 Task: Find an Airbnb in Daokou, China, for 6 guests from 10th to 15th July, with a price range of 10,000 to 15,000 INR, 4 bedrooms, 6 beds, 4 bathrooms, and amenities like TV, gym, and WiFi. Enable 'Self check-in' option.
Action: Mouse moved to (406, 95)
Screenshot: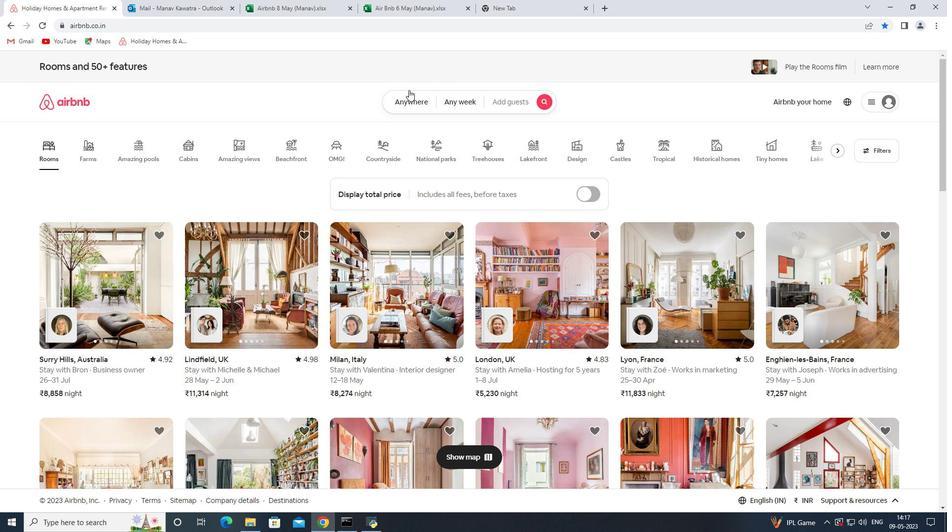 
Action: Mouse pressed left at (406, 95)
Screenshot: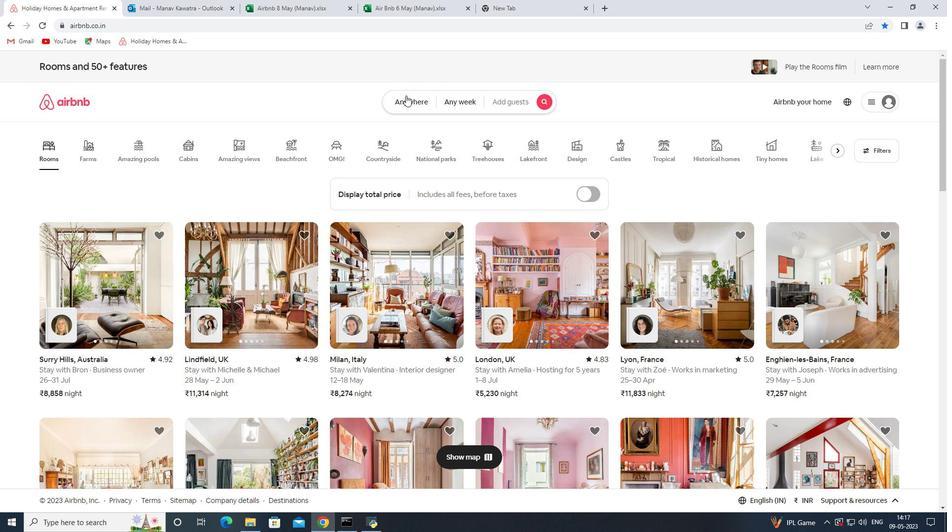 
Action: Mouse moved to (361, 137)
Screenshot: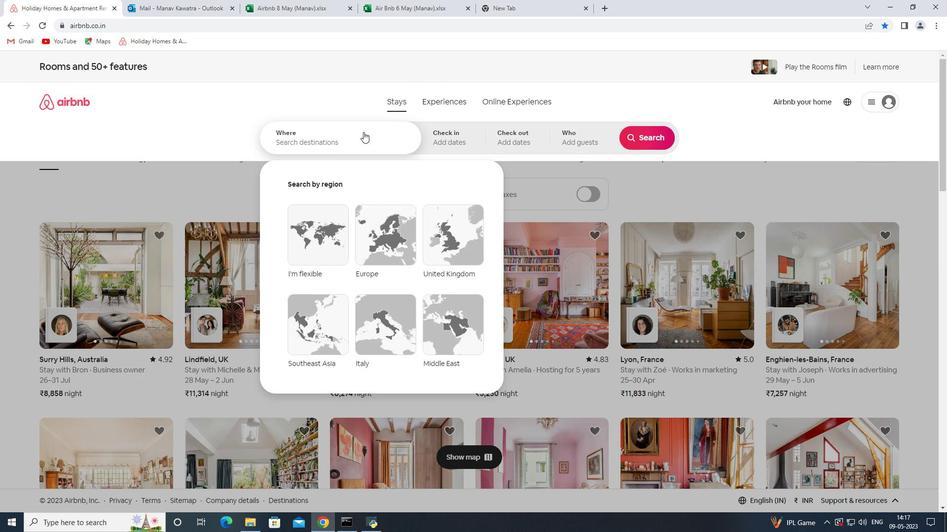 
Action: Mouse pressed left at (361, 137)
Screenshot: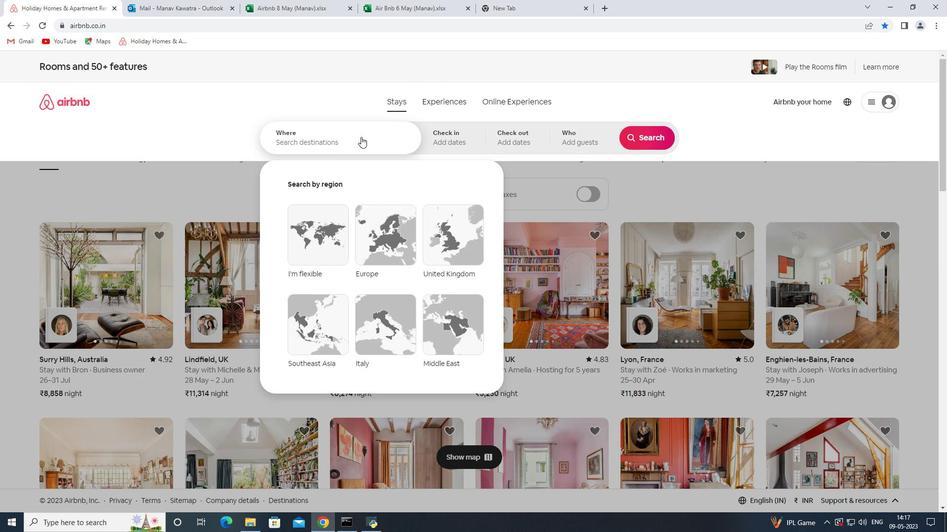 
Action: Mouse moved to (359, 141)
Screenshot: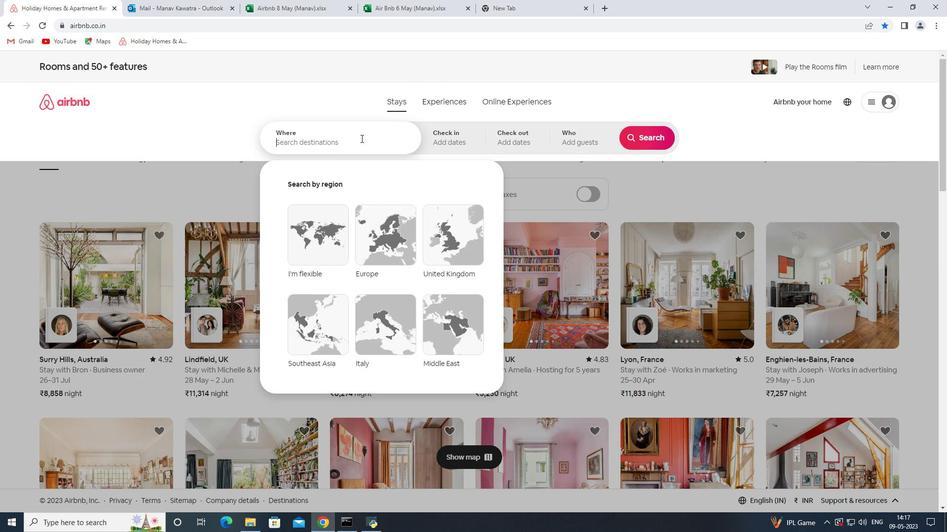 
Action: Key pressed <Key.shift><Key.shift><Key.shift><Key.shift><Key.shift><Key.shift><Key.shift>Daoka<Key.backspace>ou<Key.space><Key.shift><Key.shift><Key.shift><Key.shift><Key.shift><Key.shift><Key.shift><Key.shift><Key.shift>China<Key.space><Key.enter>
Screenshot: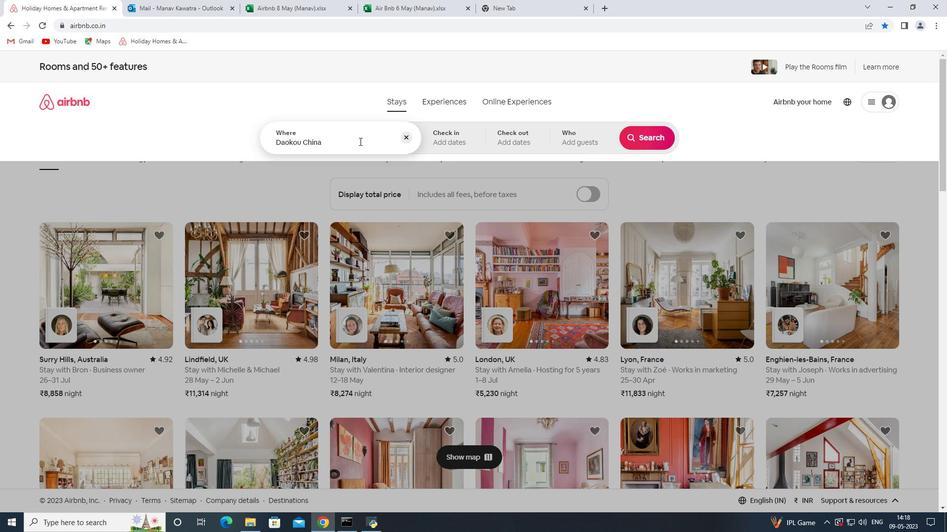 
Action: Mouse moved to (642, 218)
Screenshot: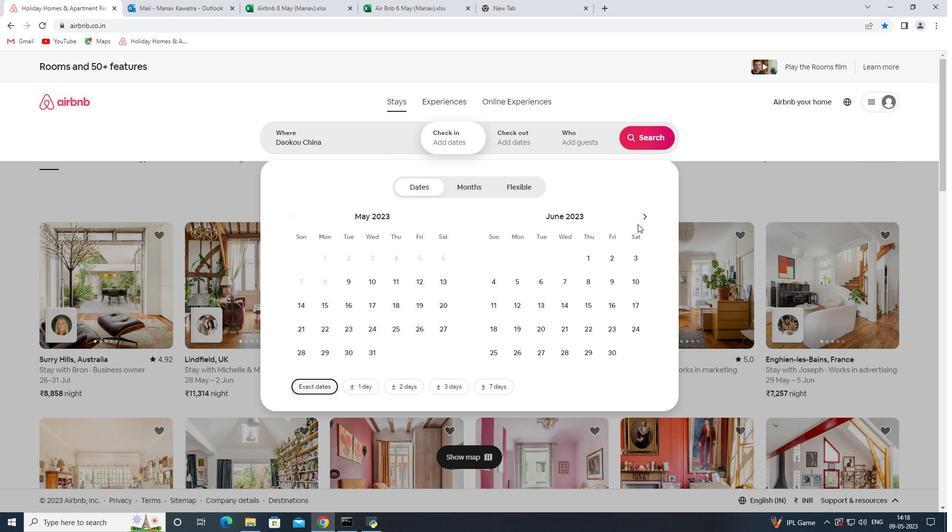 
Action: Mouse pressed left at (642, 218)
Screenshot: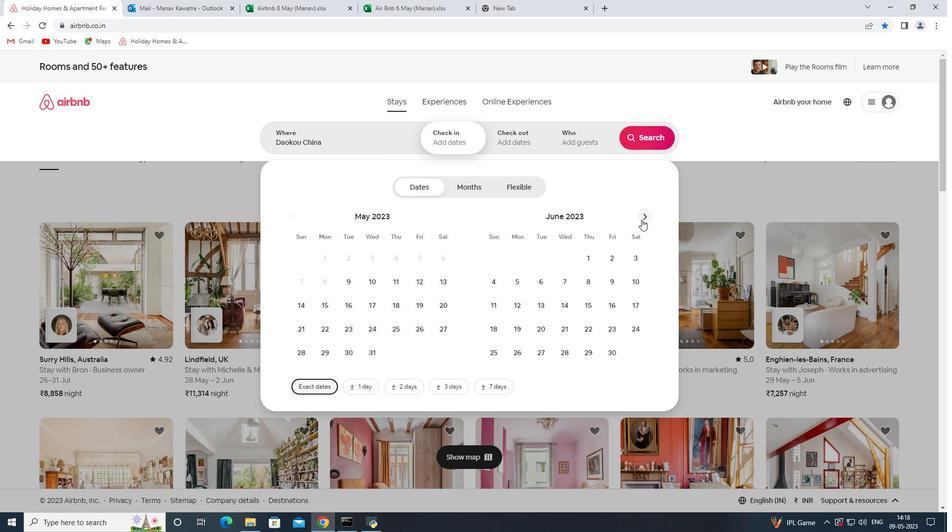 
Action: Mouse moved to (520, 308)
Screenshot: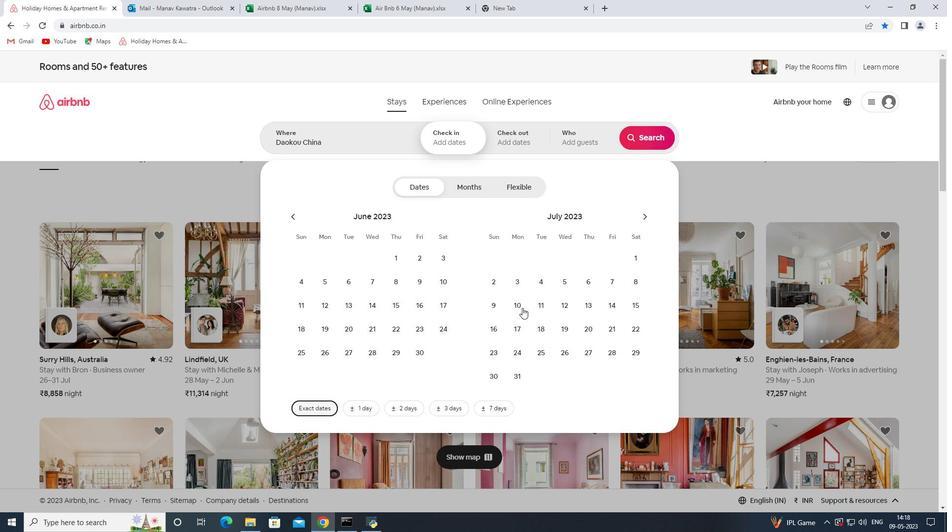 
Action: Mouse pressed left at (520, 308)
Screenshot: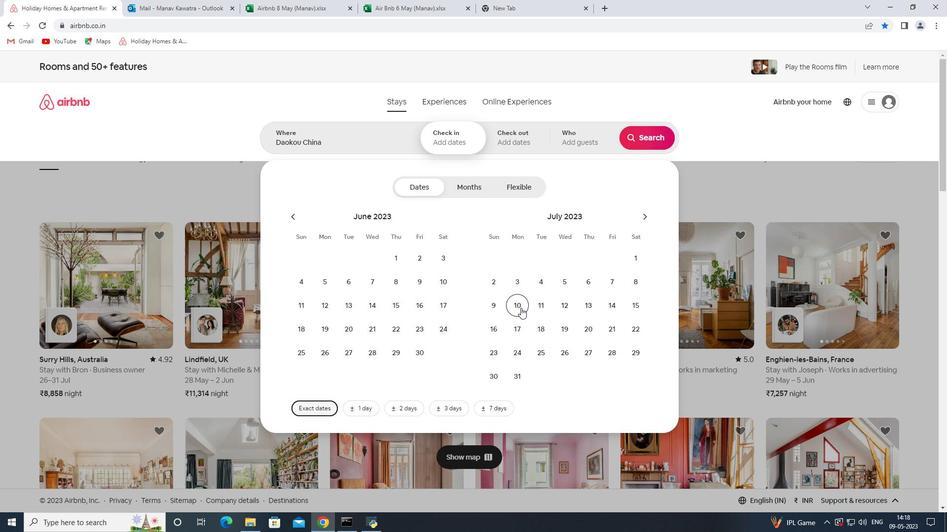 
Action: Mouse moved to (637, 308)
Screenshot: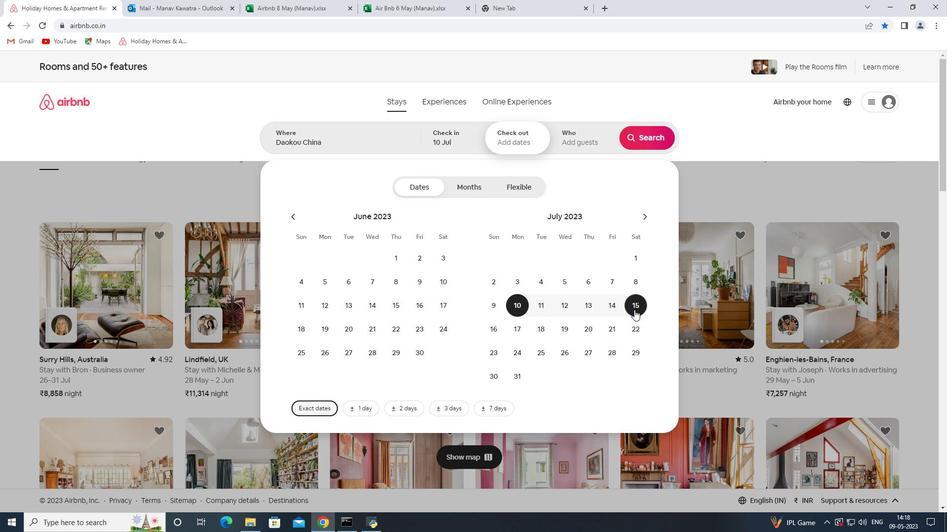 
Action: Mouse pressed left at (637, 308)
Screenshot: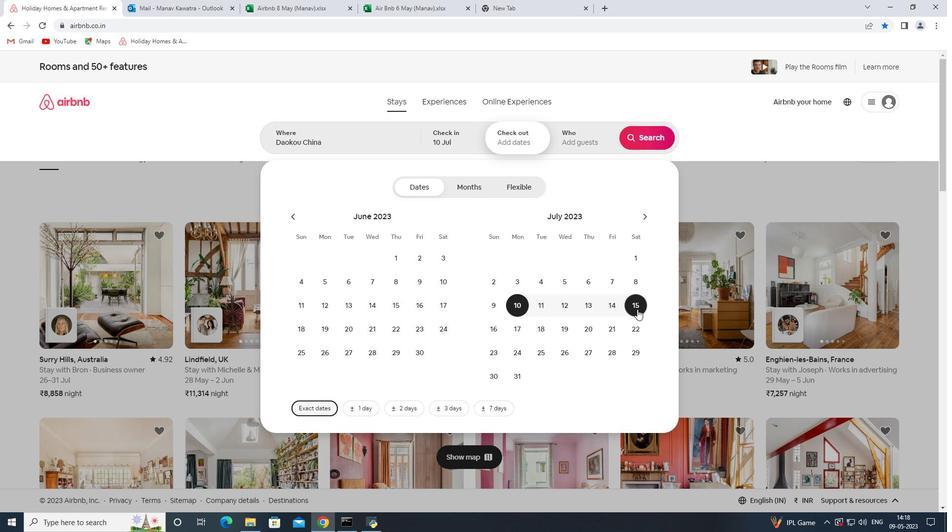 
Action: Mouse moved to (590, 148)
Screenshot: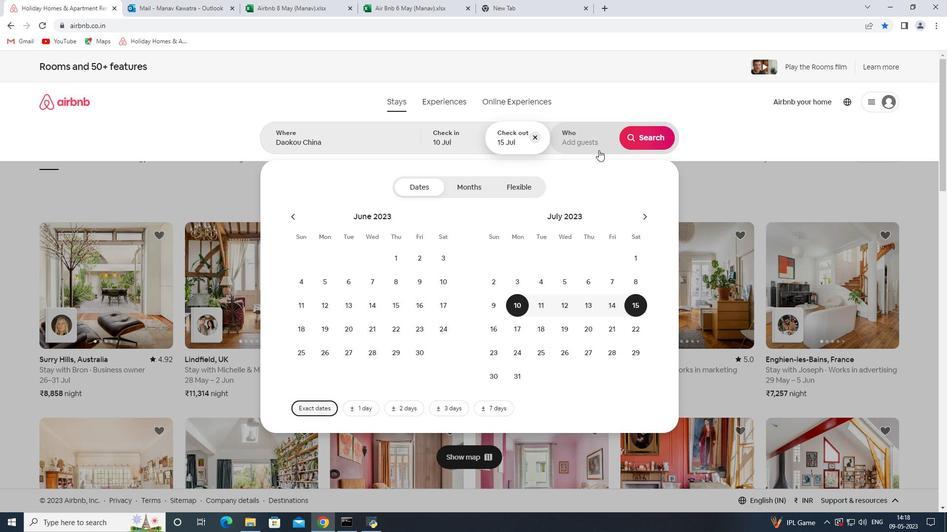 
Action: Mouse pressed left at (590, 148)
Screenshot: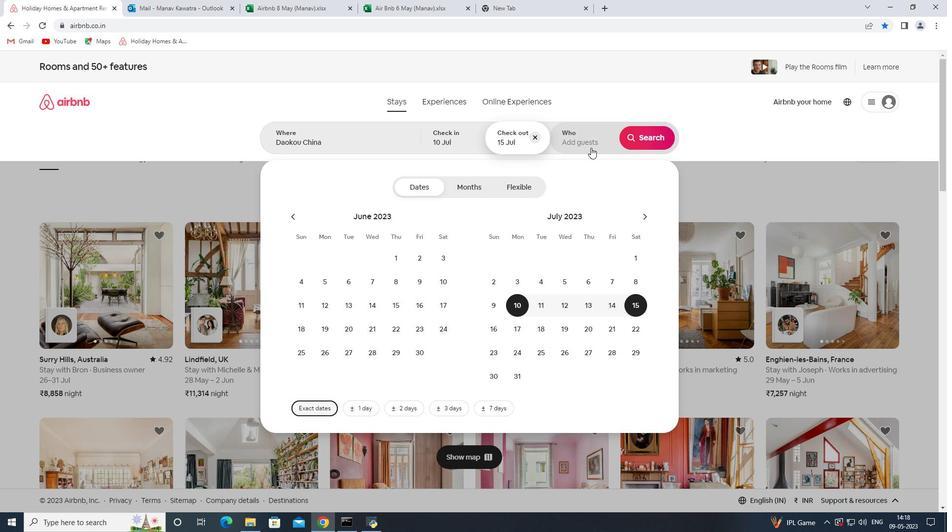 
Action: Mouse moved to (643, 183)
Screenshot: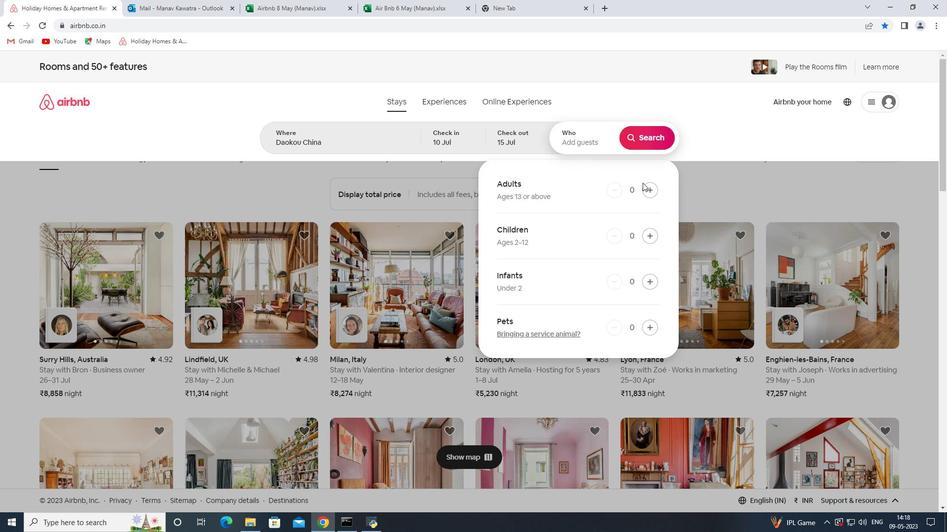 
Action: Mouse pressed left at (643, 183)
Screenshot: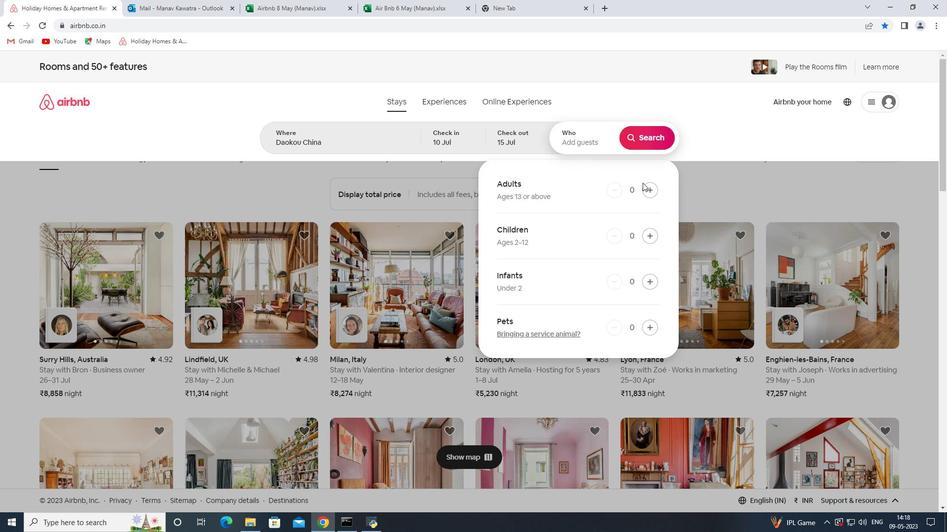 
Action: Mouse moved to (647, 186)
Screenshot: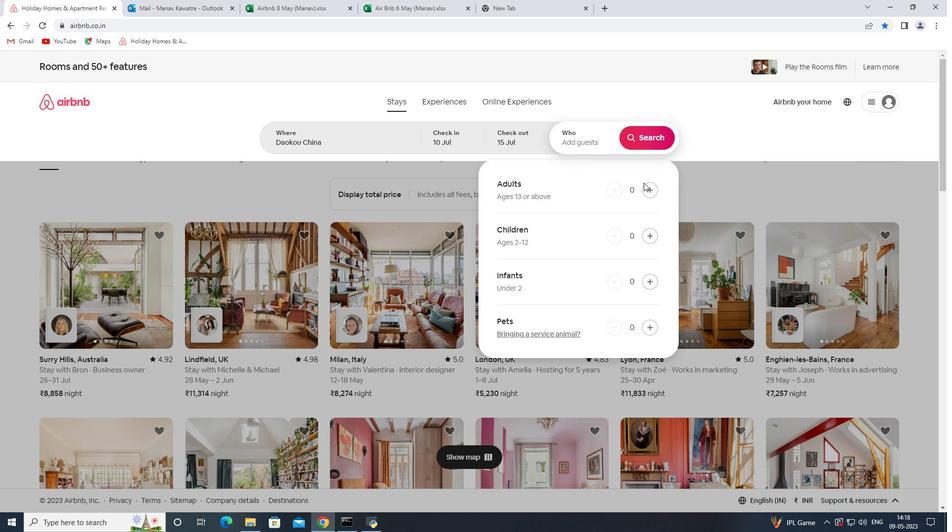 
Action: Mouse pressed left at (647, 186)
Screenshot: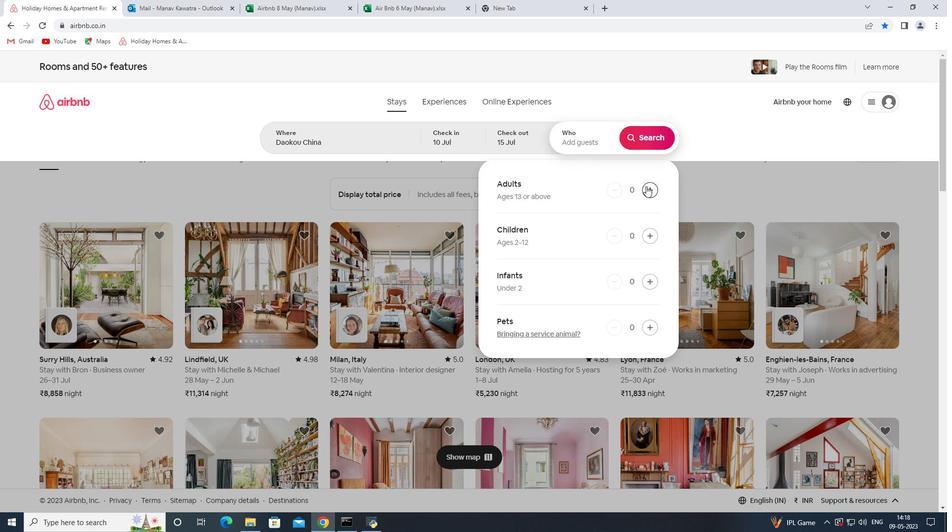 
Action: Mouse moved to (647, 186)
Screenshot: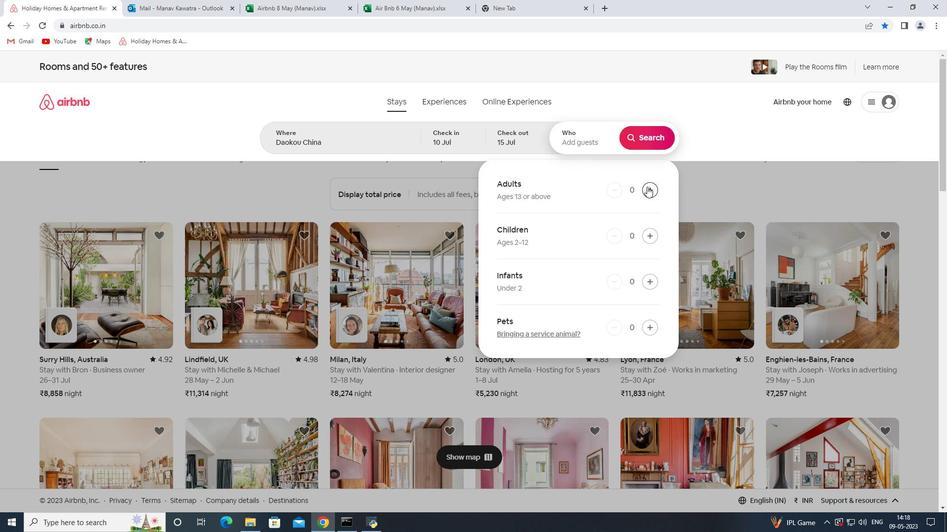 
Action: Mouse pressed left at (647, 186)
Screenshot: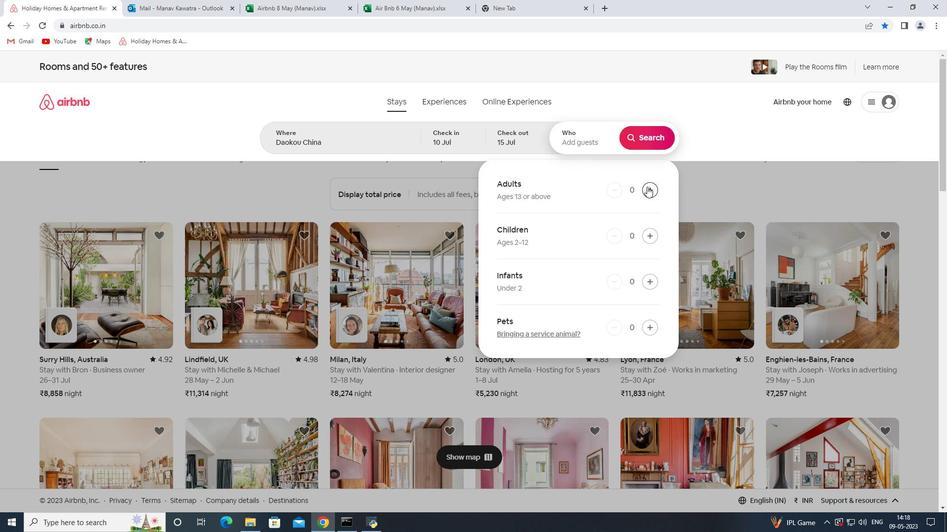 
Action: Mouse pressed left at (647, 186)
Screenshot: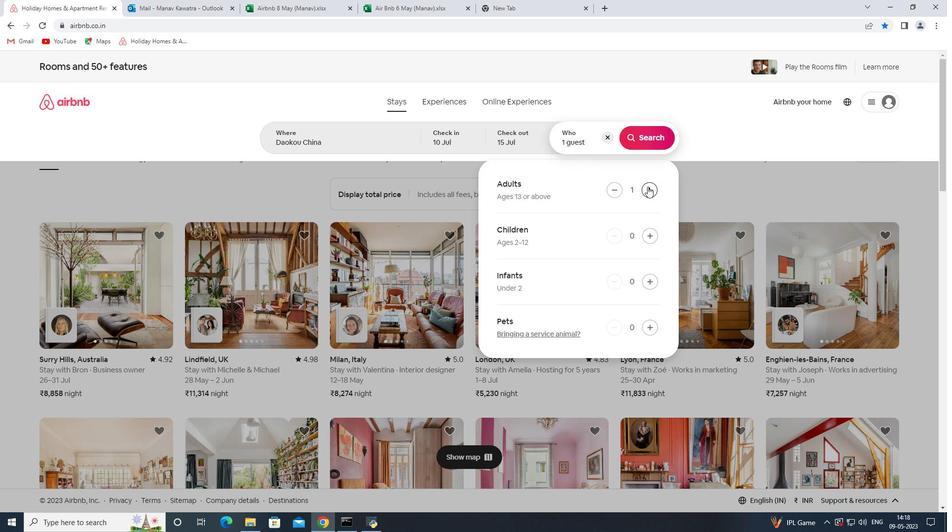 
Action: Mouse pressed left at (647, 186)
Screenshot: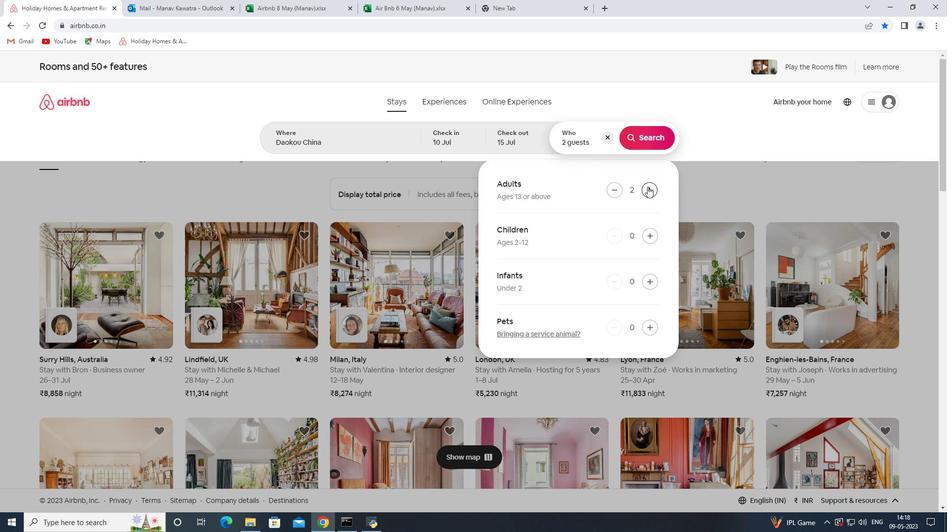 
Action: Mouse pressed left at (647, 186)
Screenshot: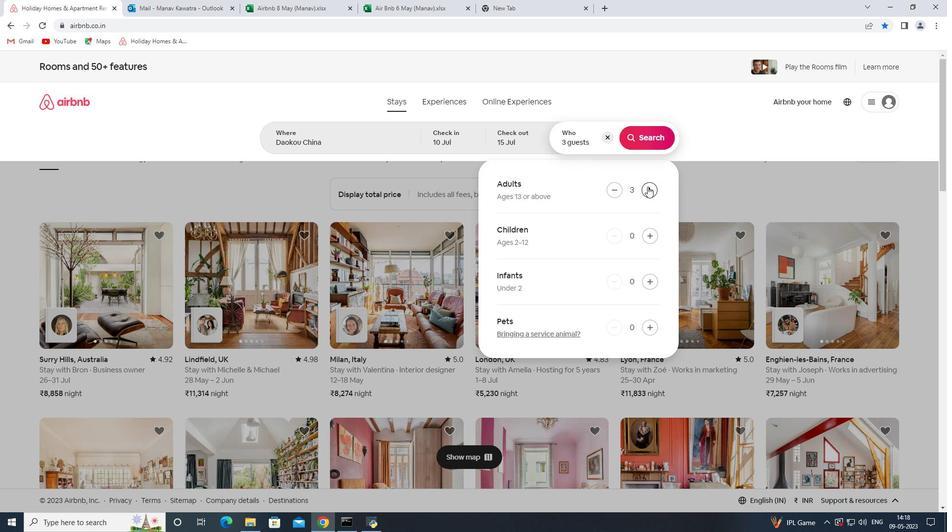 
Action: Mouse pressed left at (647, 186)
Screenshot: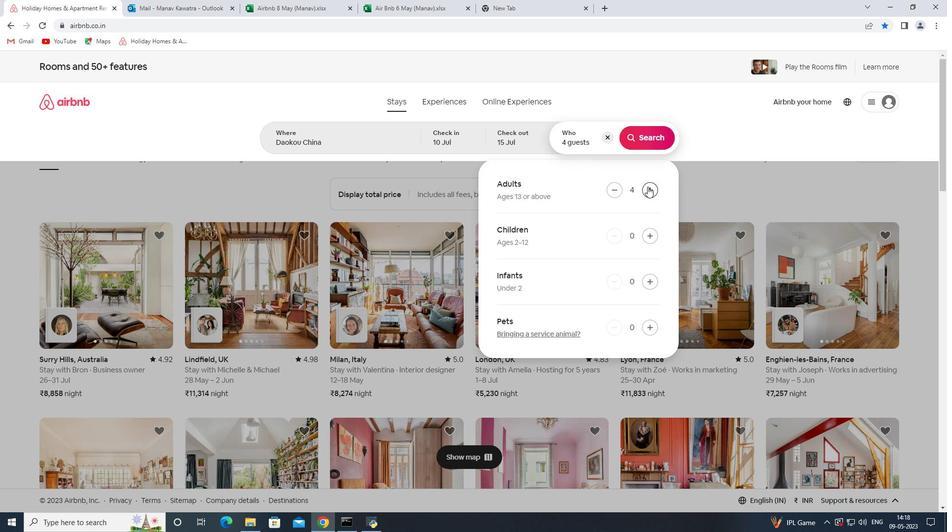 
Action: Mouse pressed left at (647, 186)
Screenshot: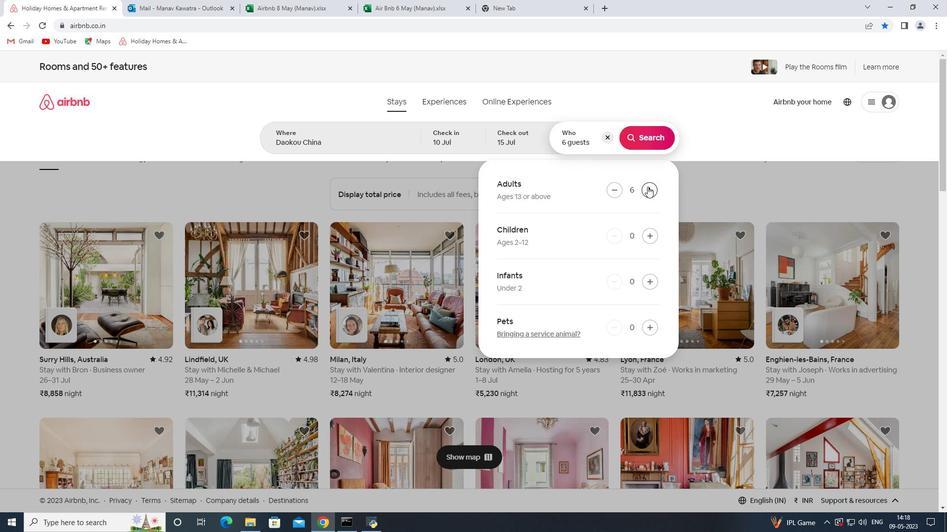 
Action: Mouse moved to (639, 140)
Screenshot: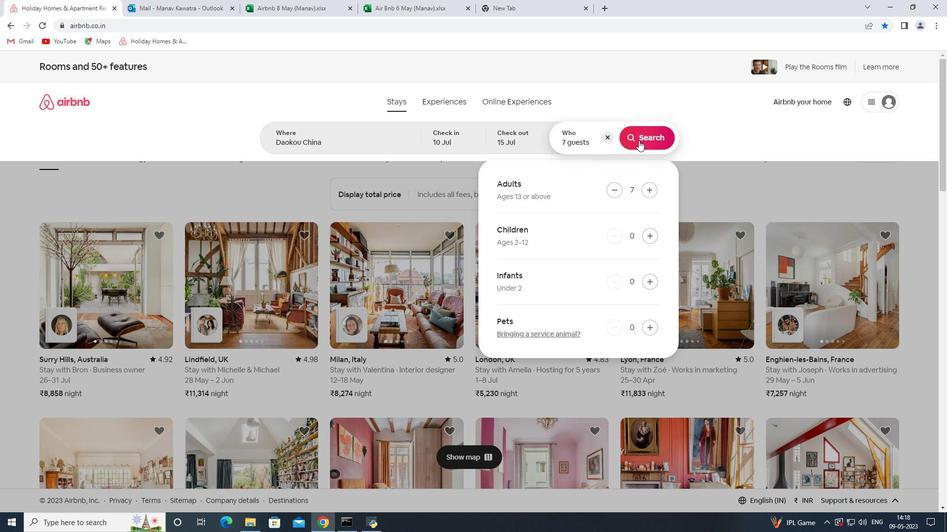
Action: Mouse pressed left at (639, 140)
Screenshot: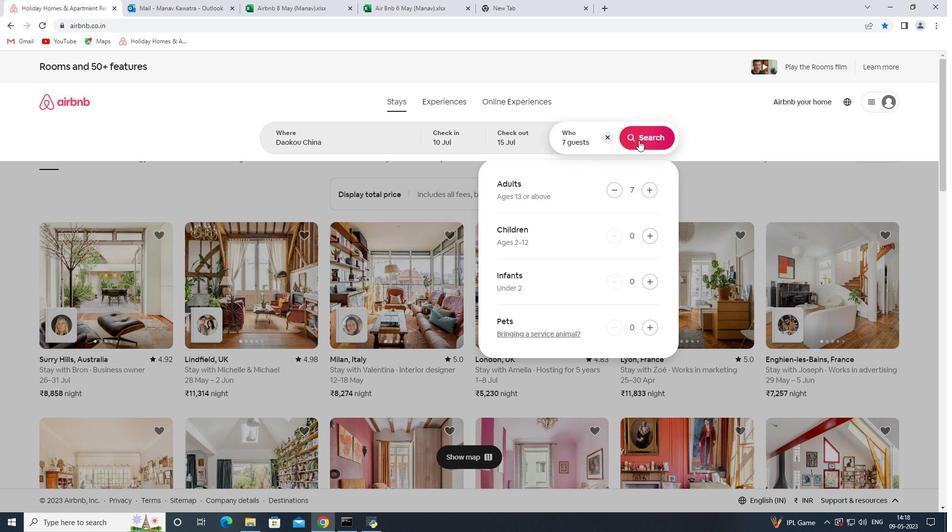 
Action: Mouse moved to (895, 115)
Screenshot: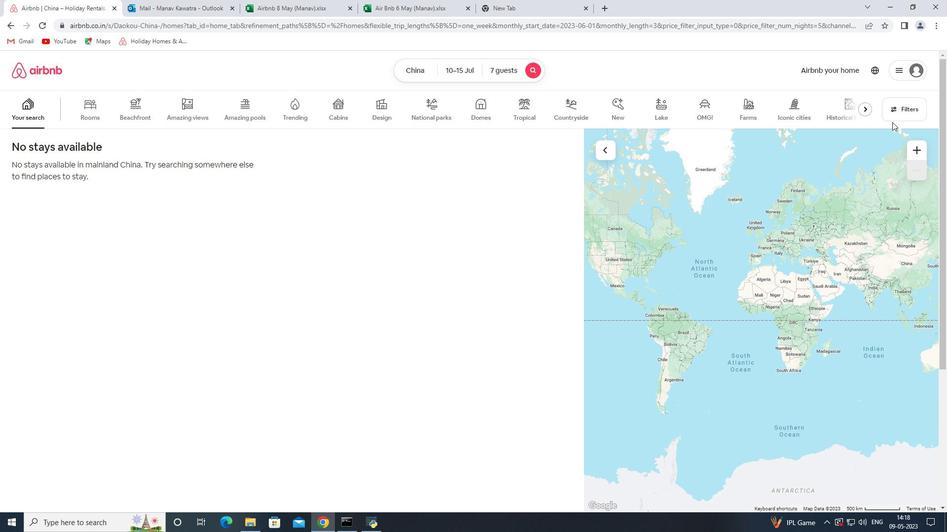 
Action: Mouse pressed left at (895, 115)
Screenshot: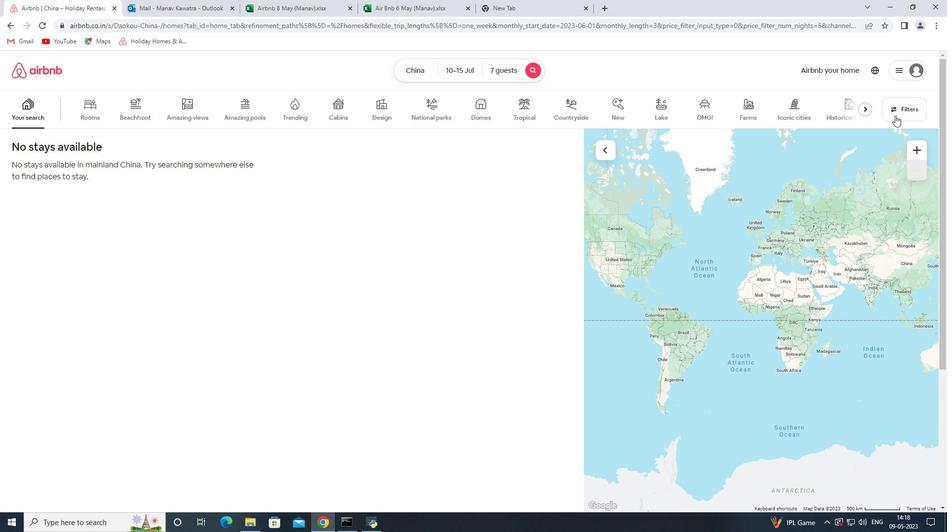 
Action: Mouse moved to (346, 353)
Screenshot: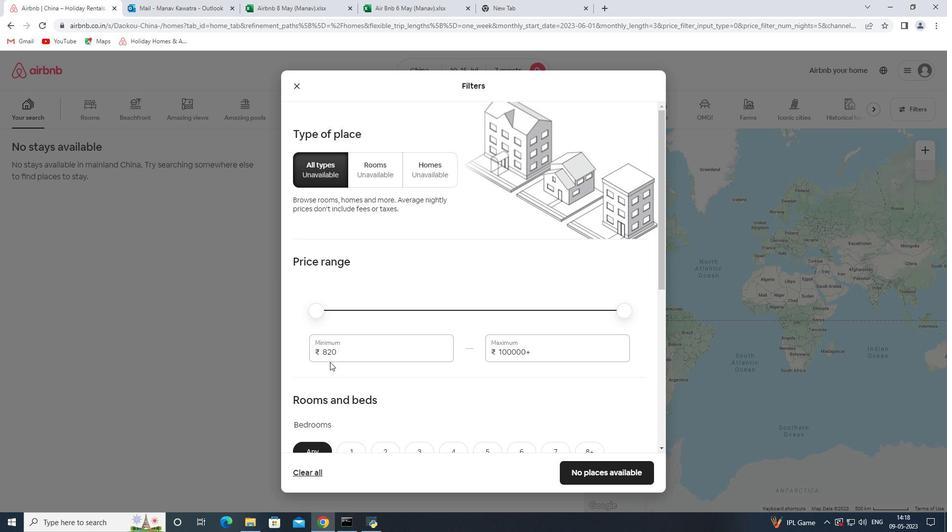 
Action: Mouse pressed left at (346, 353)
Screenshot: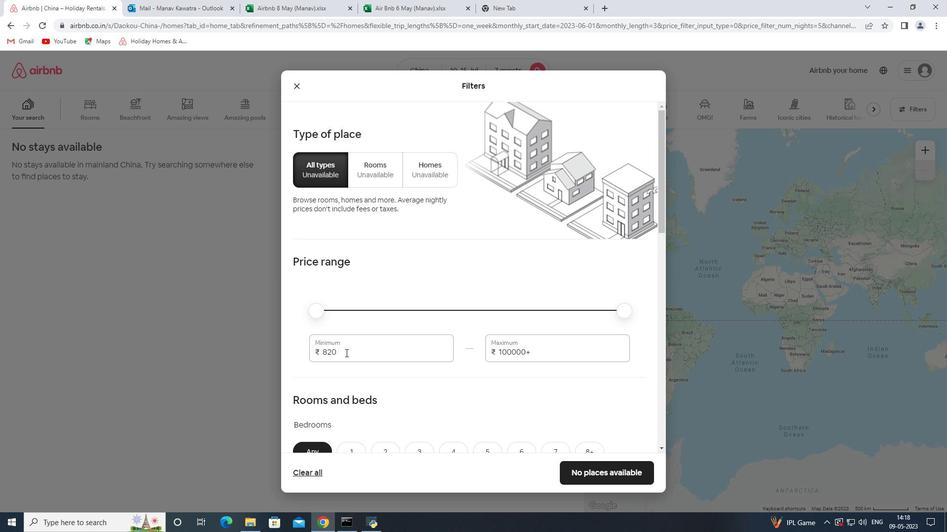 
Action: Mouse pressed left at (346, 353)
Screenshot: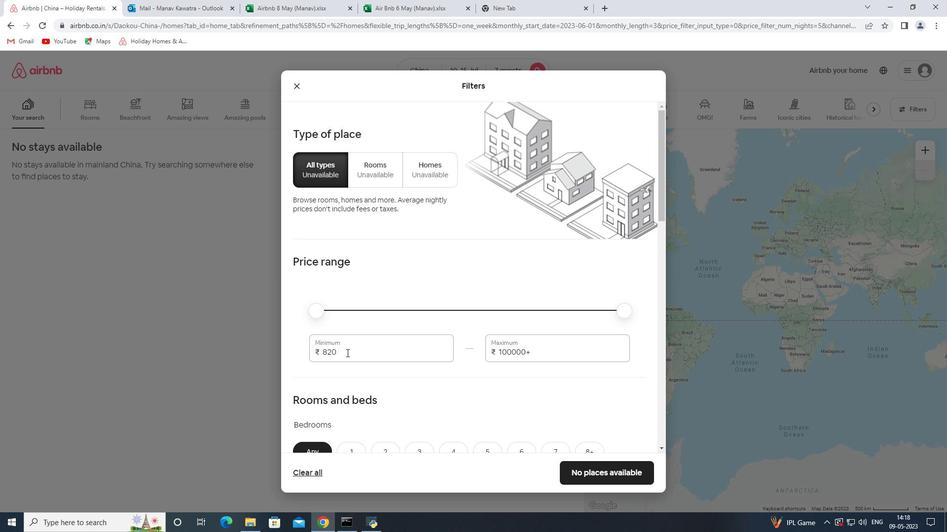 
Action: Mouse moved to (348, 351)
Screenshot: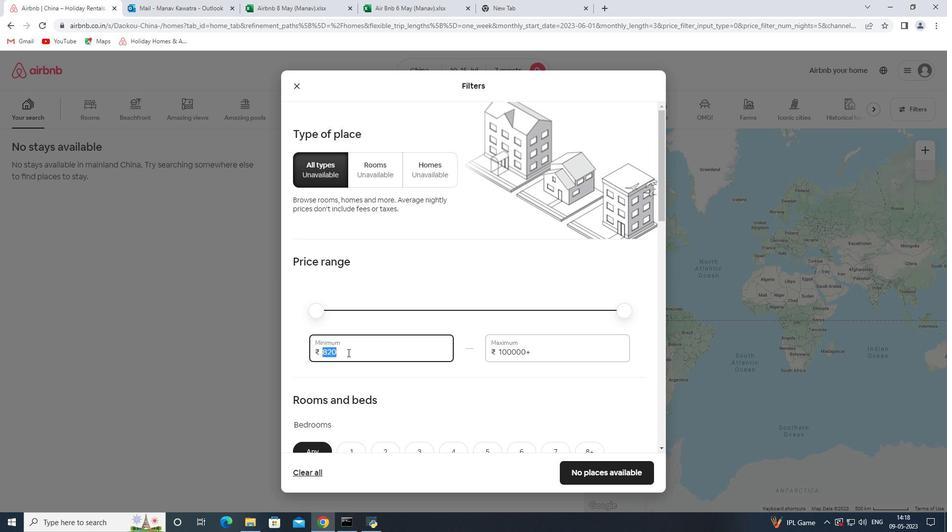 
Action: Key pressed 10000<Key.tab>15000
Screenshot: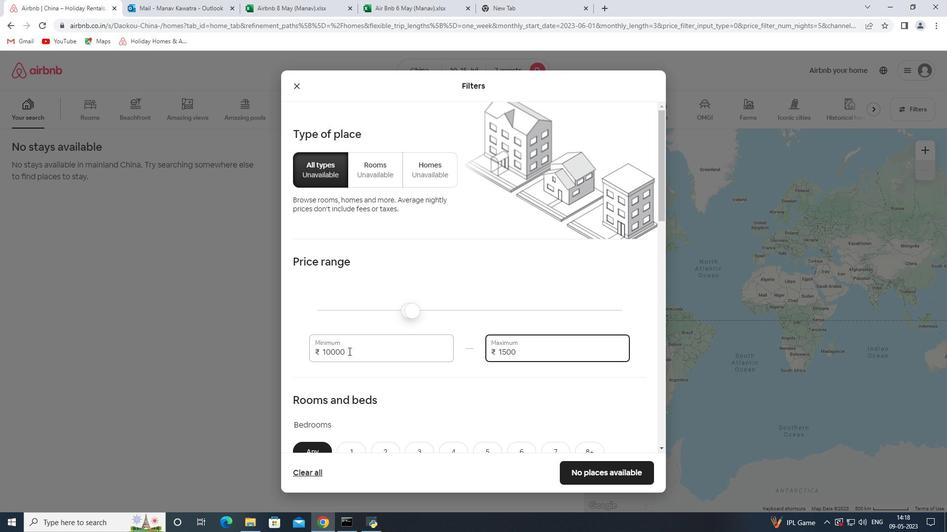 
Action: Mouse moved to (417, 354)
Screenshot: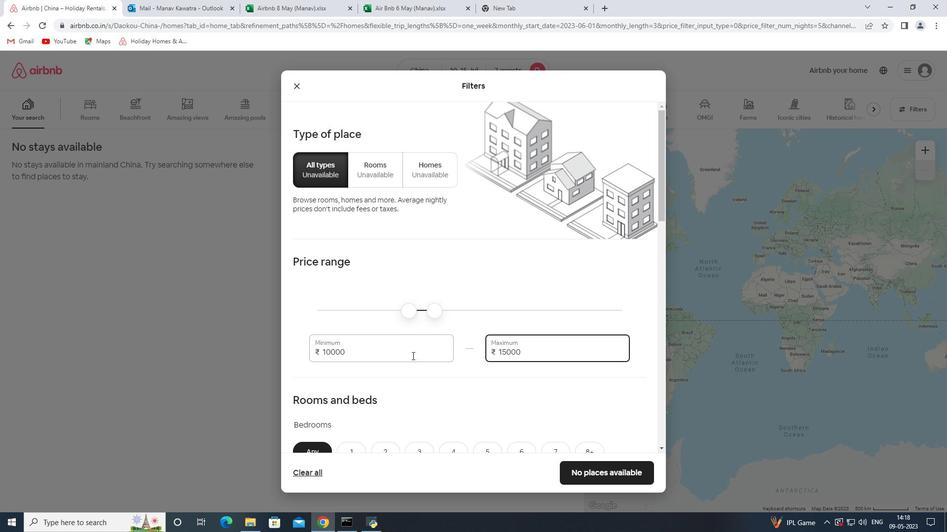 
Action: Mouse scrolled (417, 354) with delta (0, 0)
Screenshot: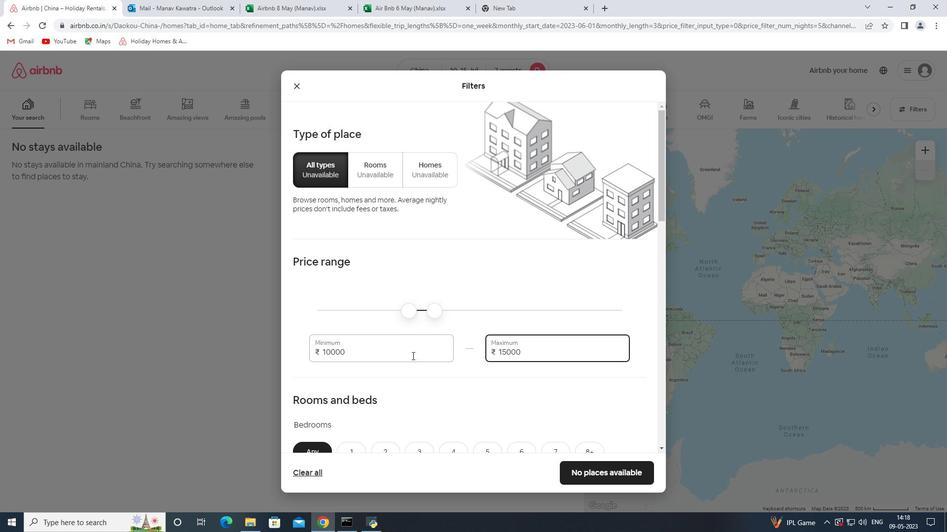 
Action: Mouse moved to (418, 354)
Screenshot: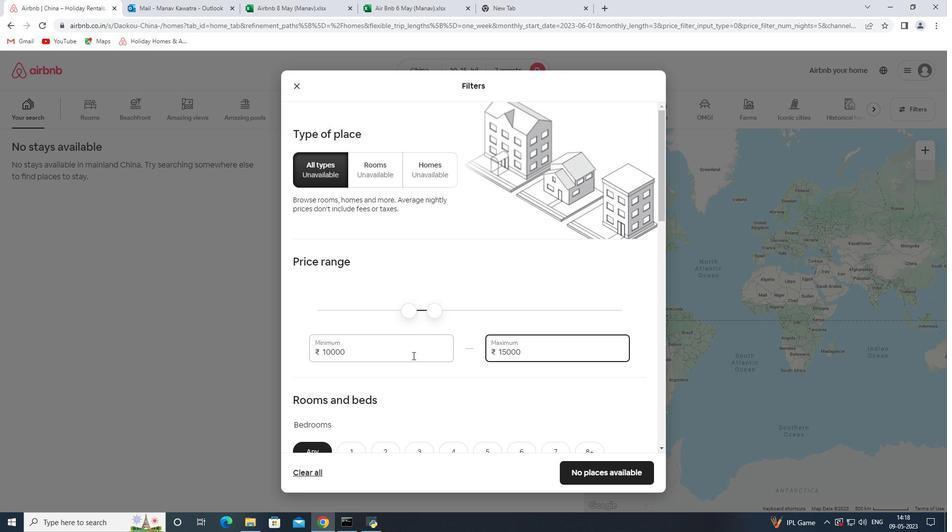 
Action: Mouse scrolled (418, 354) with delta (0, 0)
Screenshot: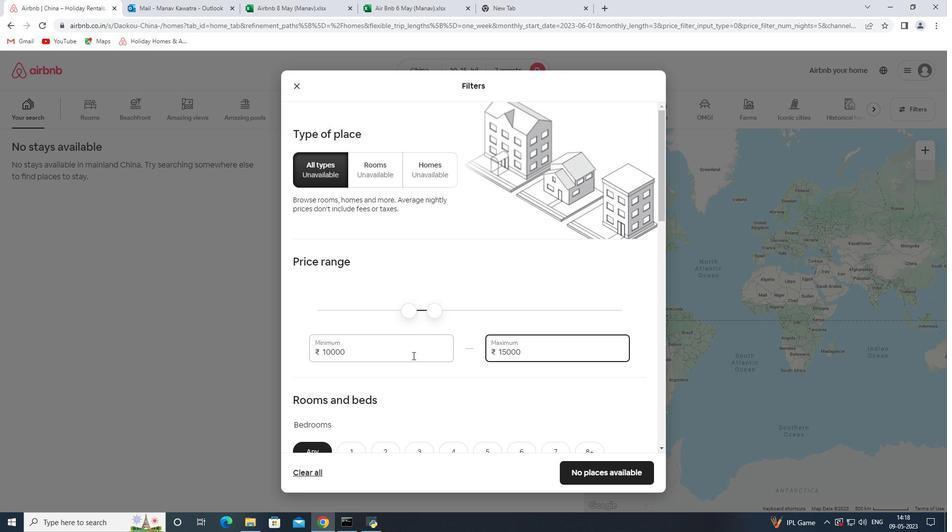 
Action: Mouse moved to (420, 354)
Screenshot: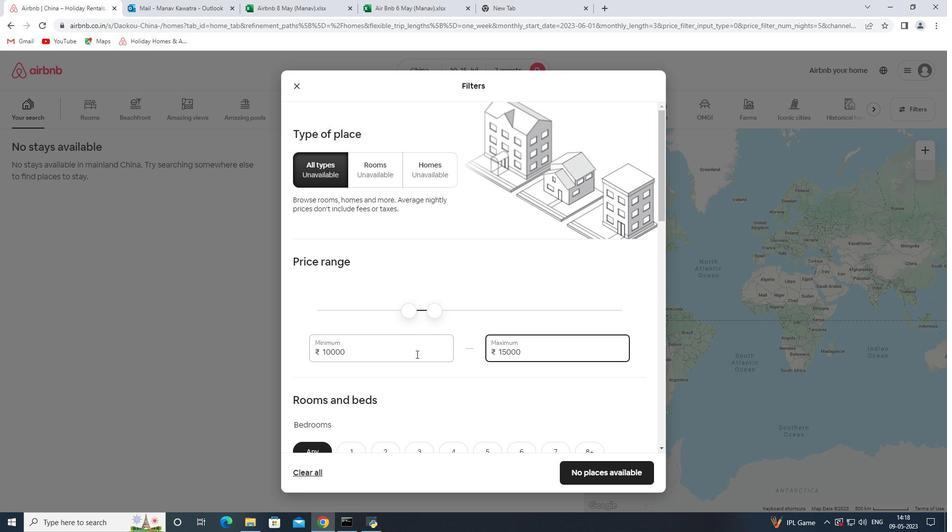
Action: Mouse scrolled (420, 353) with delta (0, 0)
Screenshot: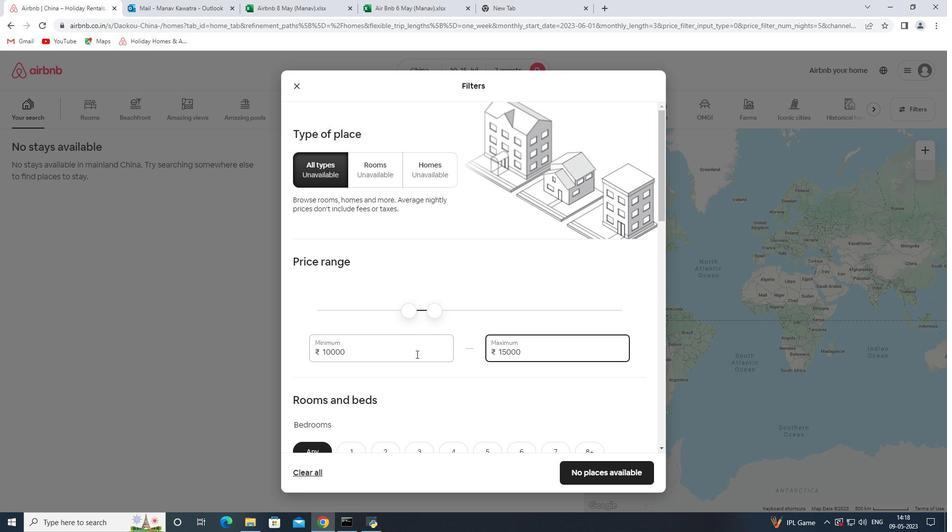 
Action: Mouse scrolled (420, 353) with delta (0, 0)
Screenshot: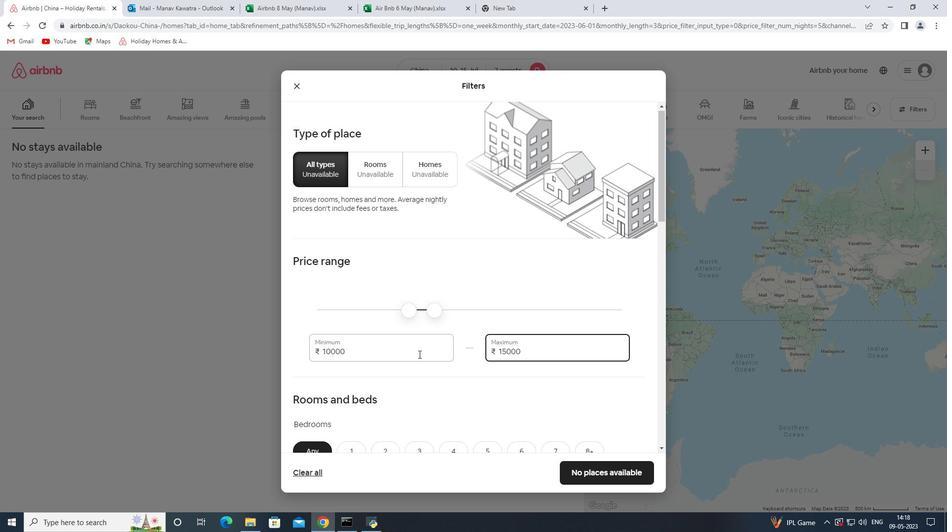 
Action: Mouse moved to (453, 257)
Screenshot: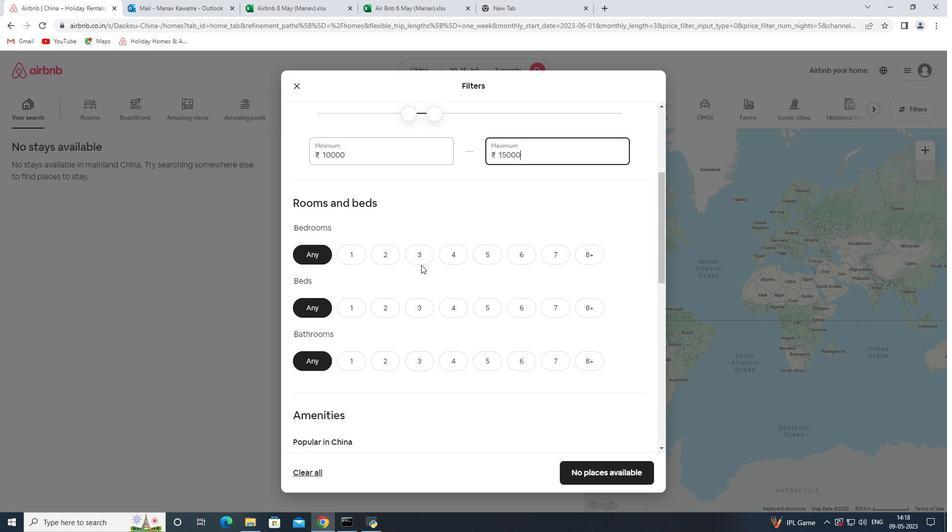 
Action: Mouse pressed left at (453, 257)
Screenshot: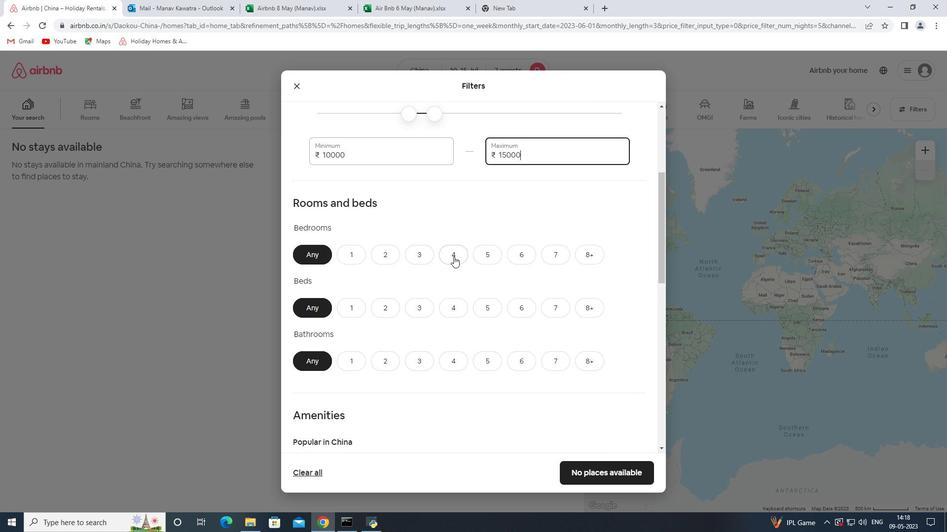 
Action: Mouse moved to (556, 311)
Screenshot: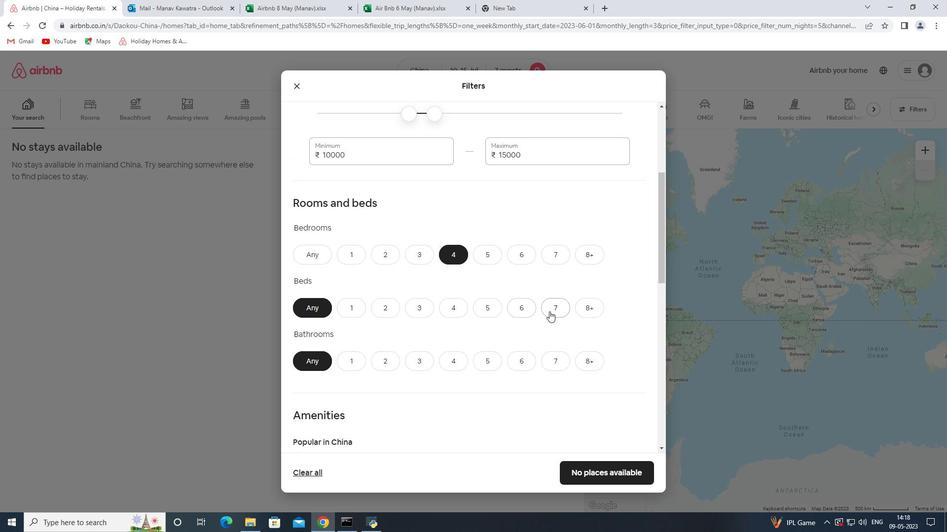 
Action: Mouse pressed left at (556, 311)
Screenshot: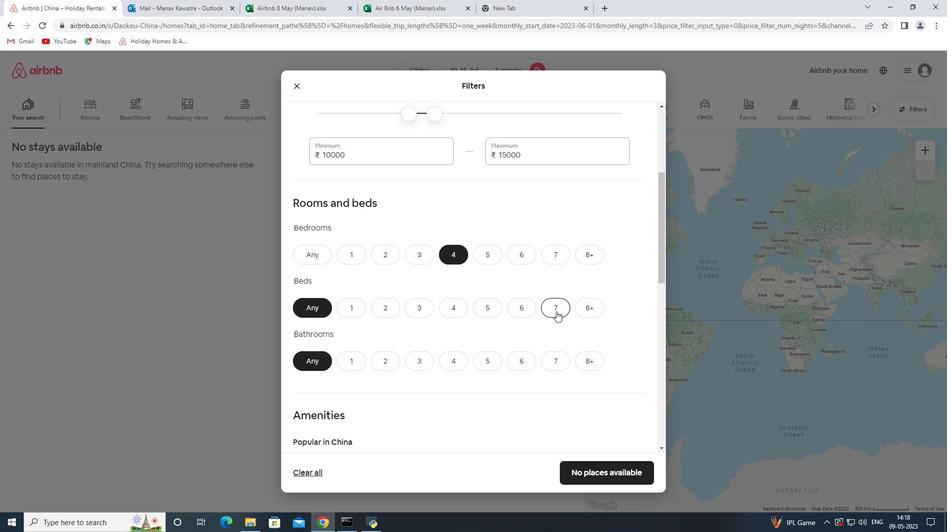 
Action: Mouse moved to (457, 365)
Screenshot: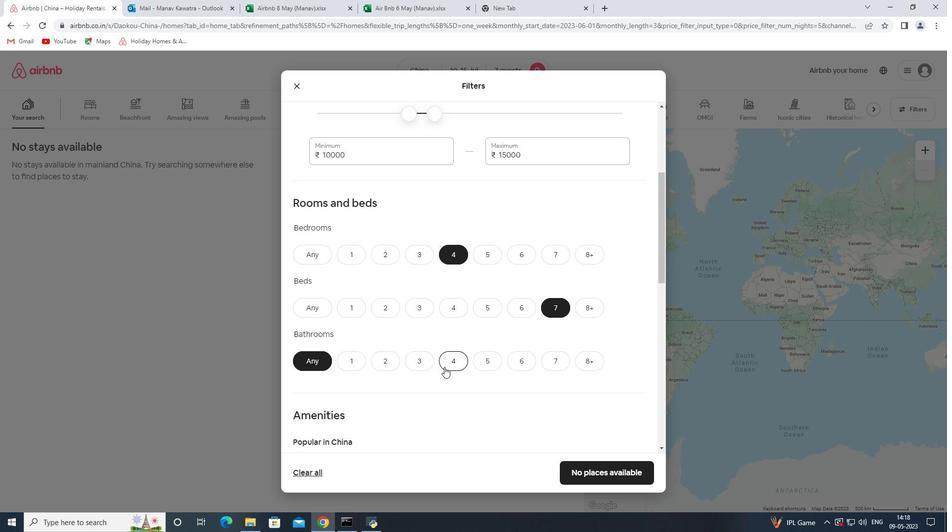 
Action: Mouse pressed left at (457, 365)
Screenshot: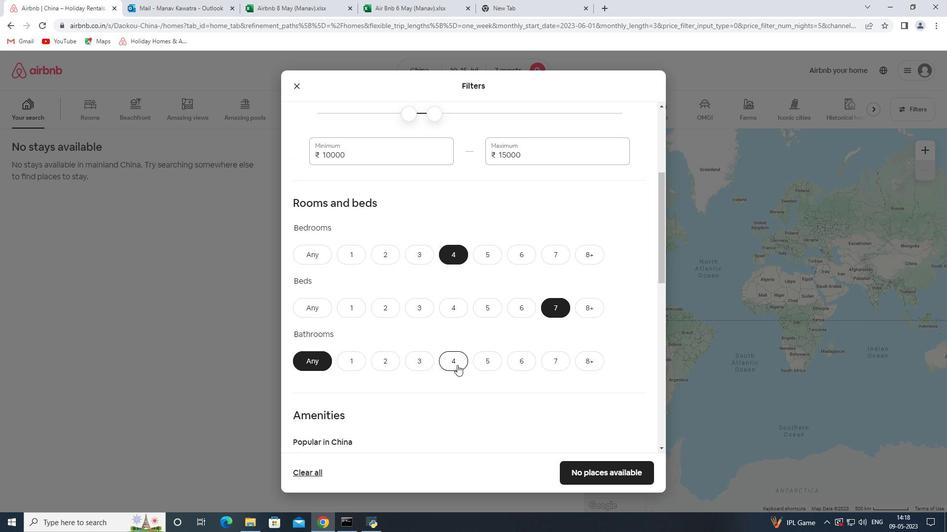 
Action: Mouse moved to (480, 340)
Screenshot: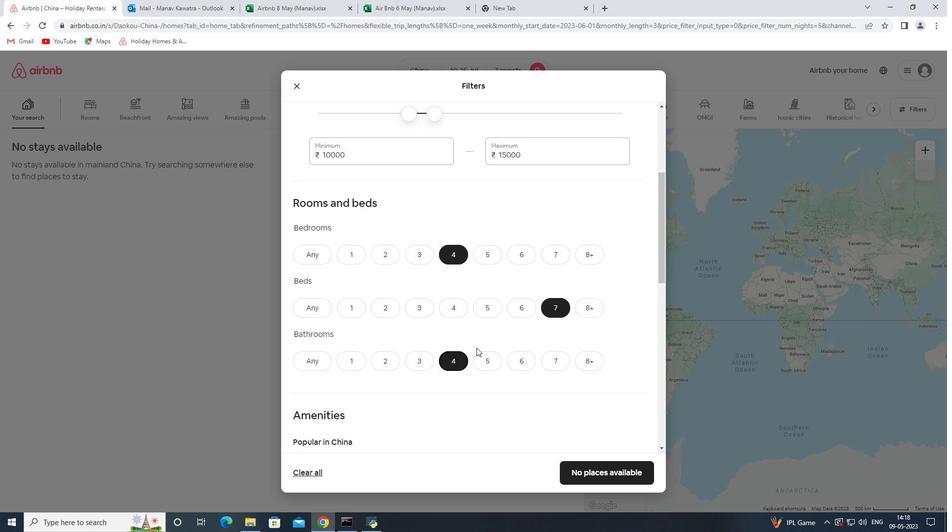 
Action: Mouse scrolled (480, 340) with delta (0, 0)
Screenshot: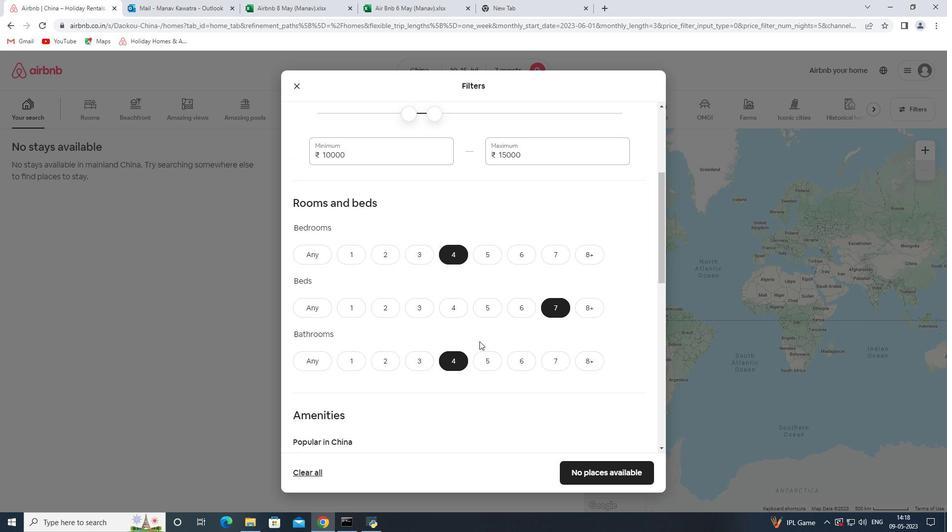 
Action: Mouse scrolled (480, 340) with delta (0, 0)
Screenshot: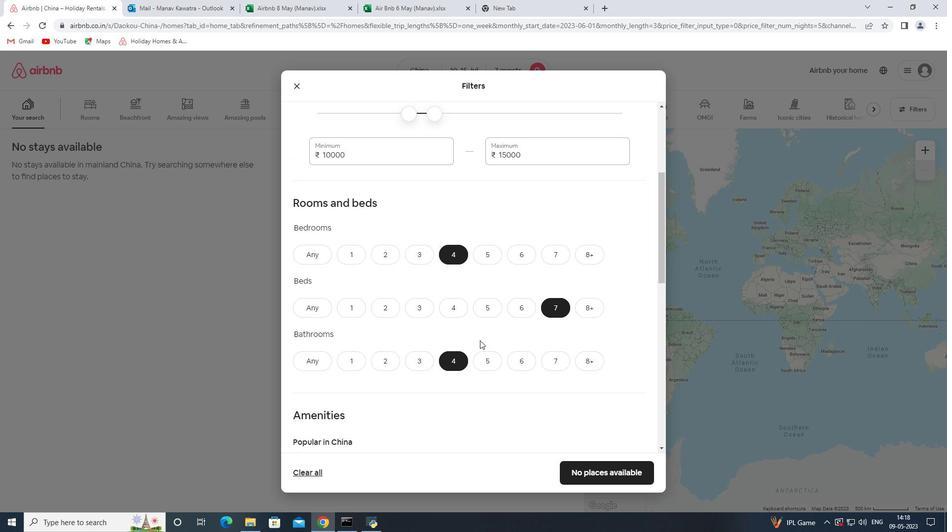 
Action: Mouse moved to (313, 361)
Screenshot: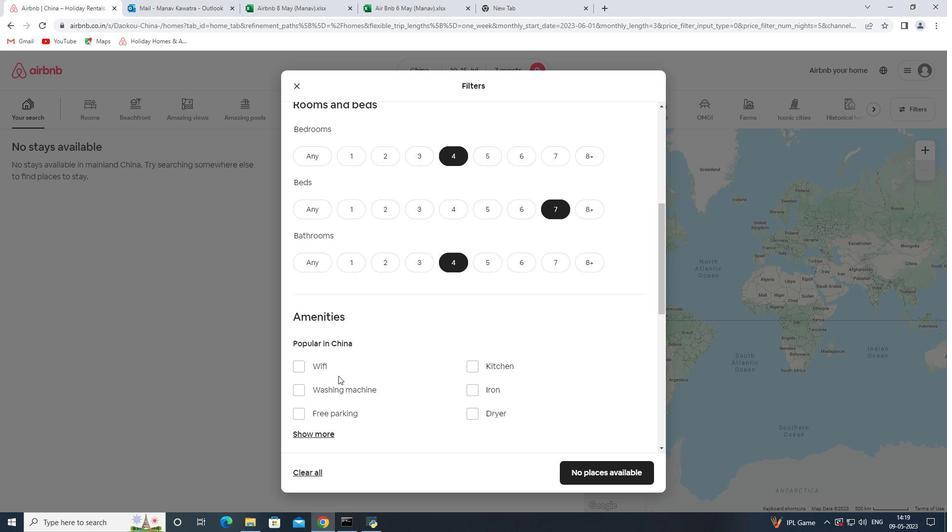 
Action: Mouse pressed left at (313, 361)
Screenshot: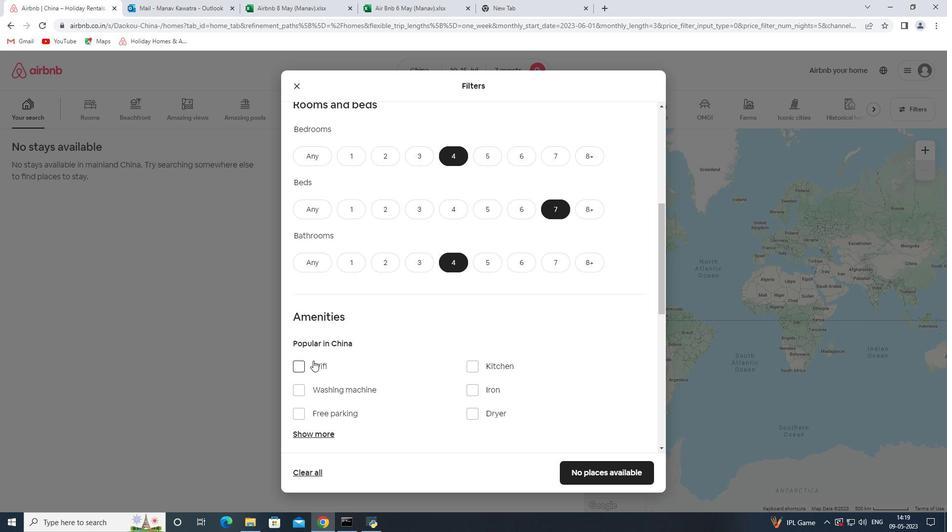 
Action: Mouse moved to (332, 413)
Screenshot: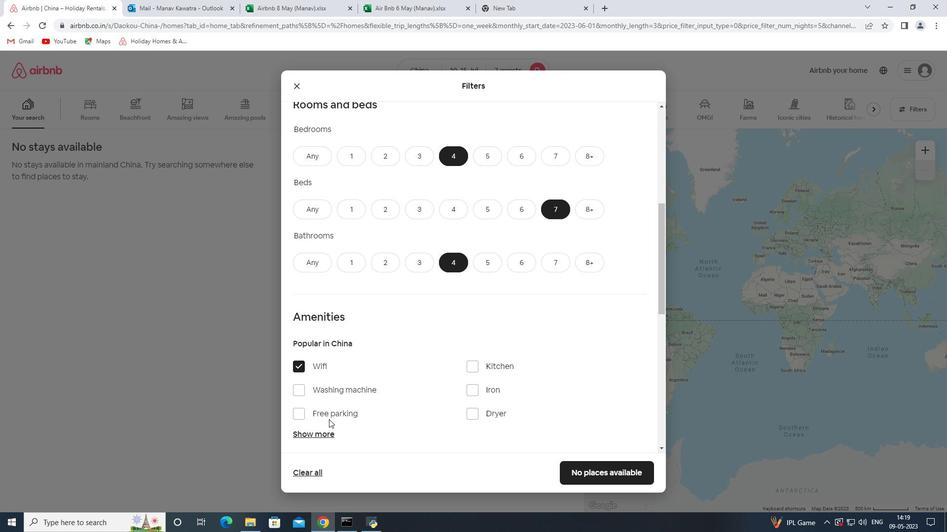 
Action: Mouse pressed left at (332, 413)
Screenshot: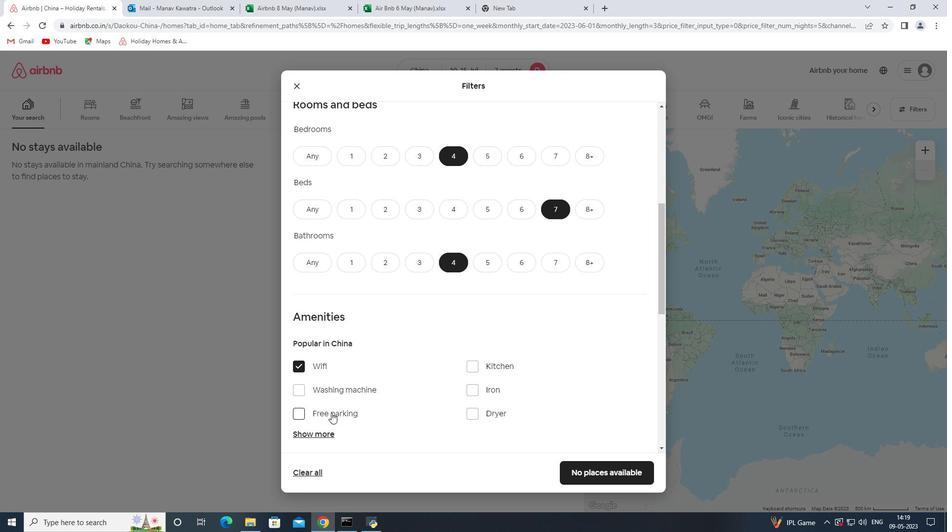 
Action: Mouse moved to (322, 433)
Screenshot: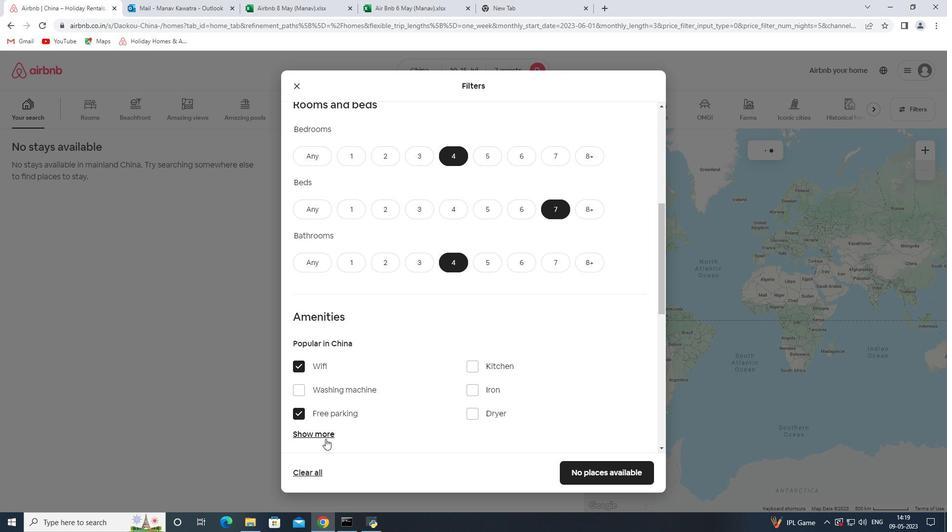 
Action: Mouse pressed left at (322, 433)
Screenshot: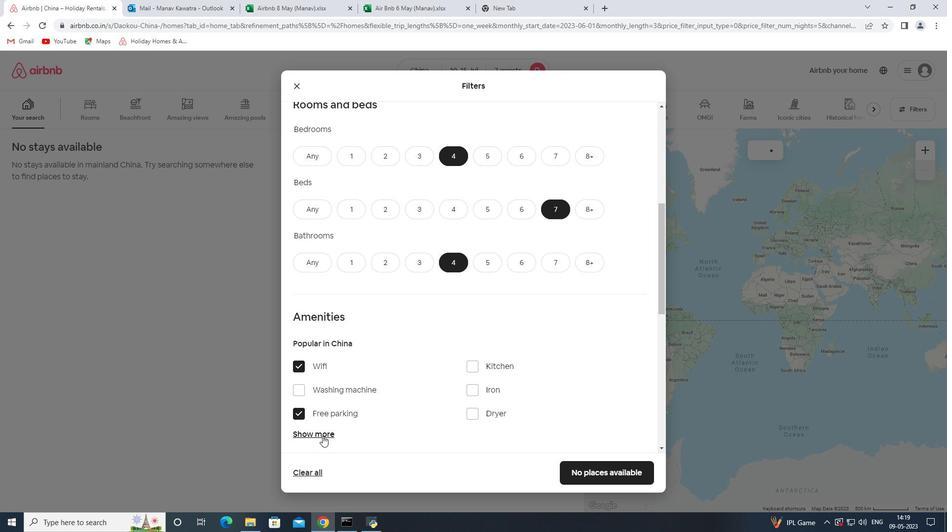 
Action: Mouse moved to (387, 414)
Screenshot: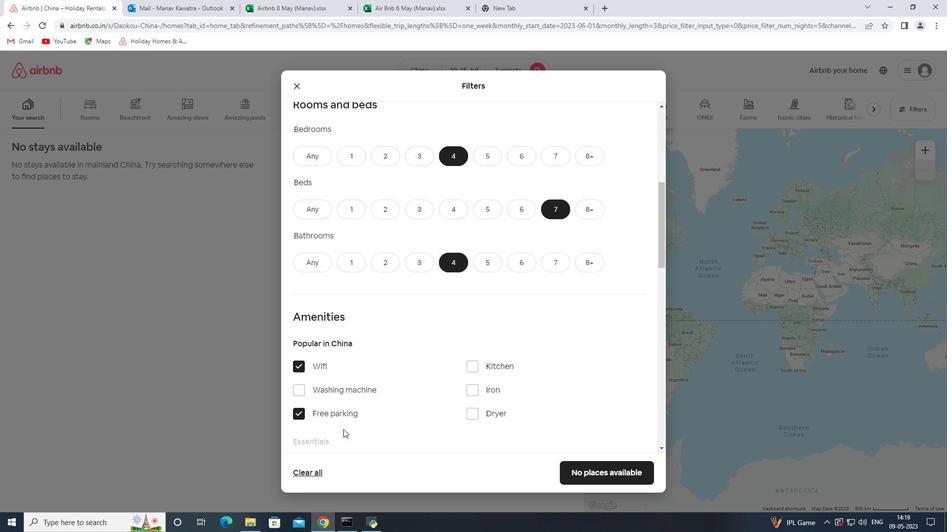 
Action: Mouse scrolled (387, 413) with delta (0, 0)
Screenshot: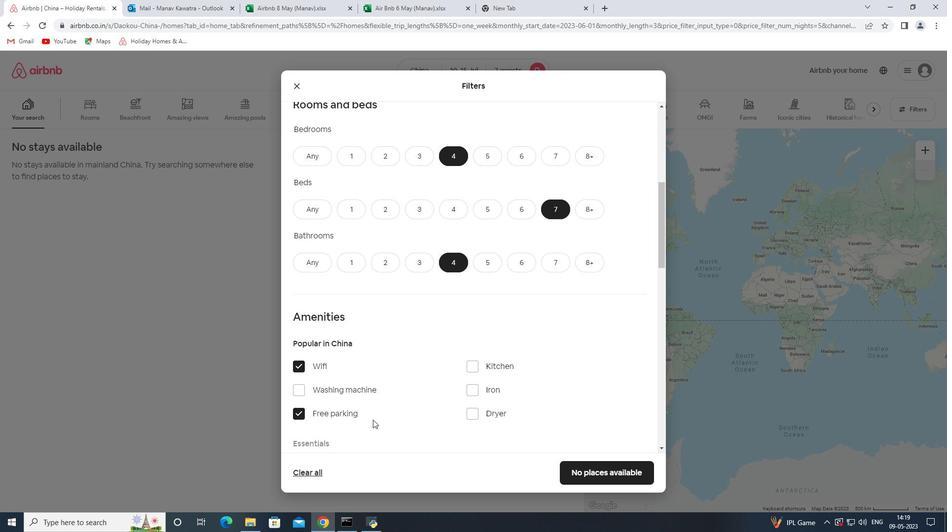 
Action: Mouse scrolled (387, 413) with delta (0, 0)
Screenshot: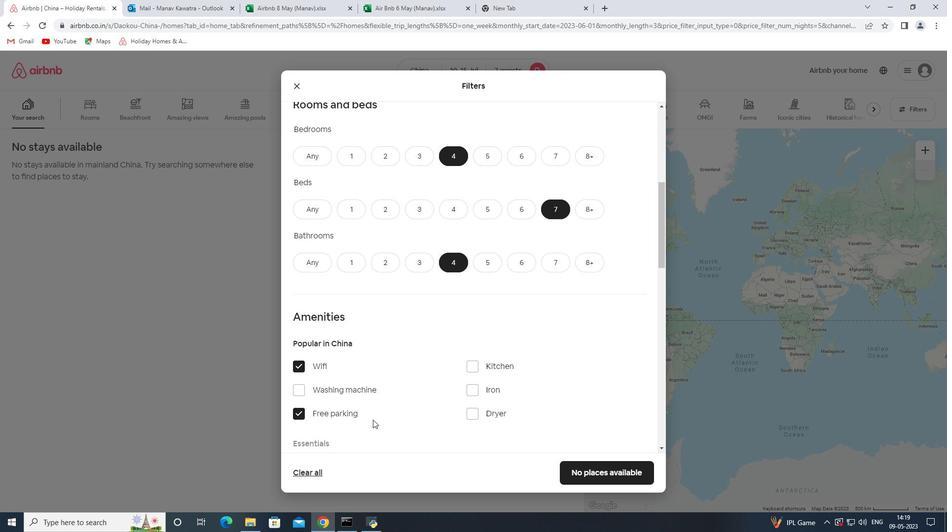 
Action: Mouse moved to (388, 413)
Screenshot: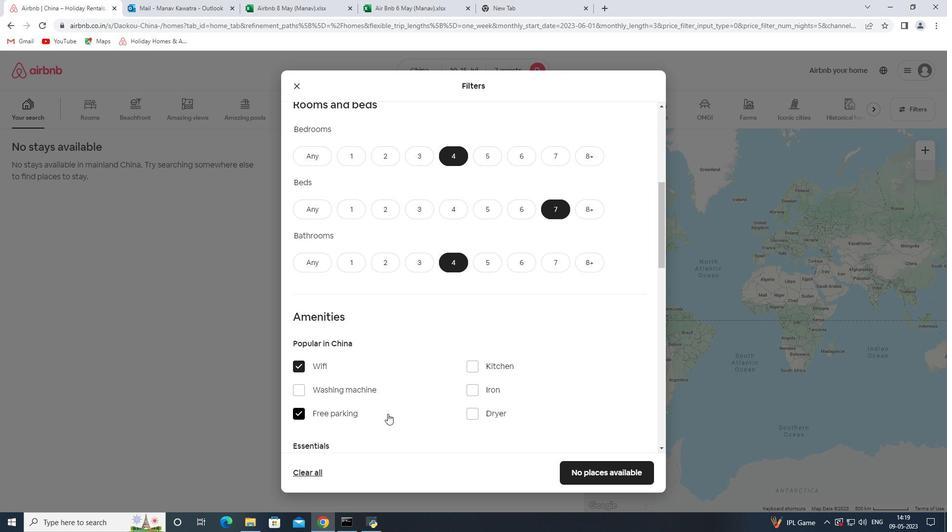 
Action: Mouse scrolled (388, 413) with delta (0, 0)
Screenshot: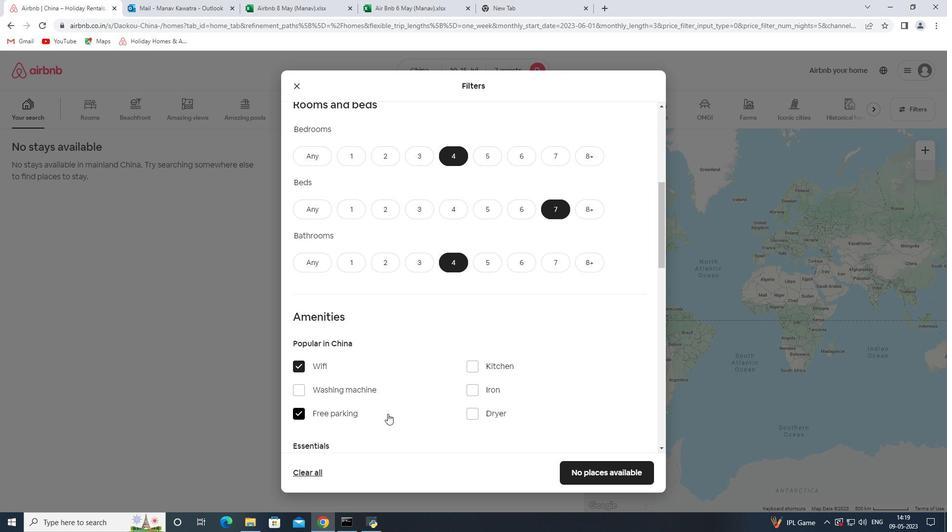 
Action: Mouse moved to (478, 157)
Screenshot: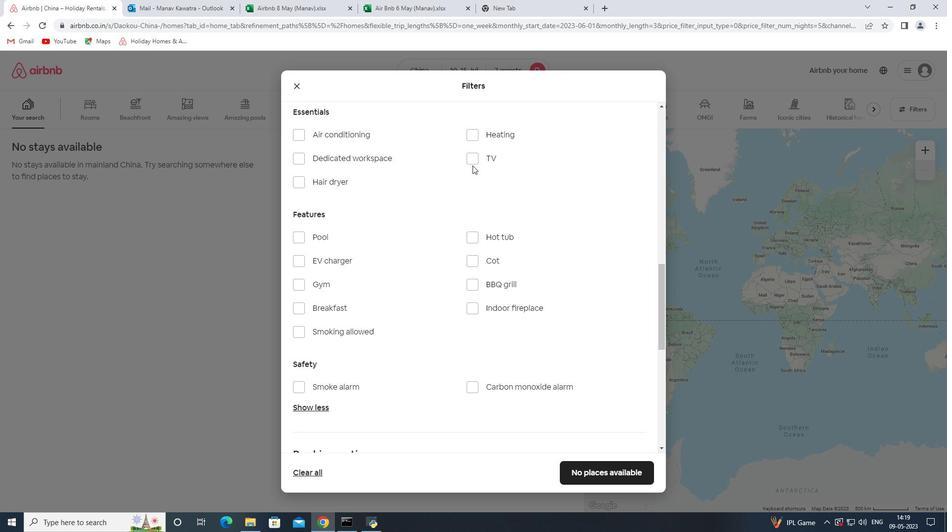 
Action: Mouse pressed left at (478, 157)
Screenshot: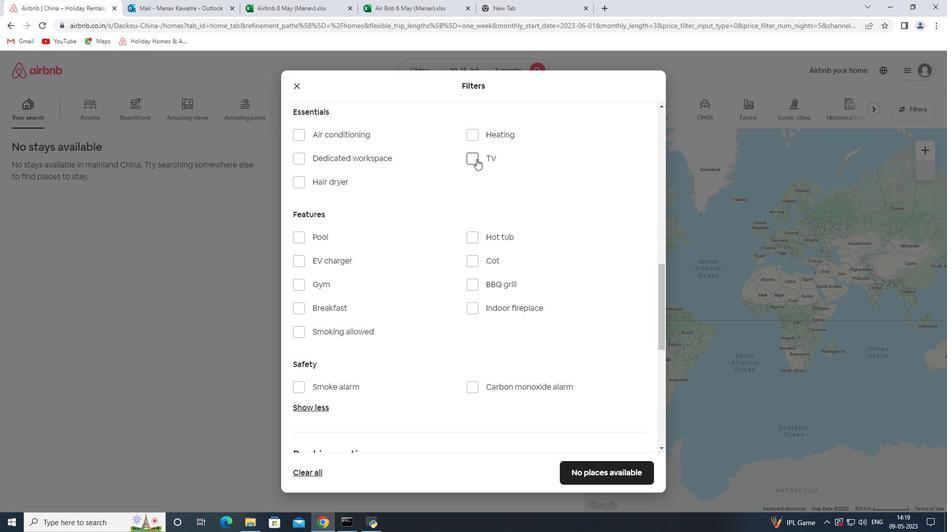 
Action: Mouse moved to (319, 291)
Screenshot: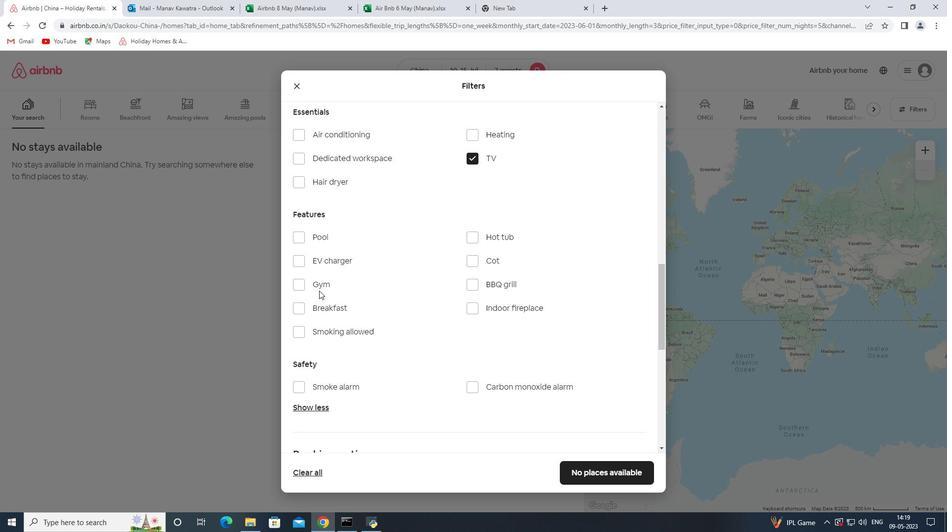 
Action: Mouse pressed left at (319, 291)
Screenshot: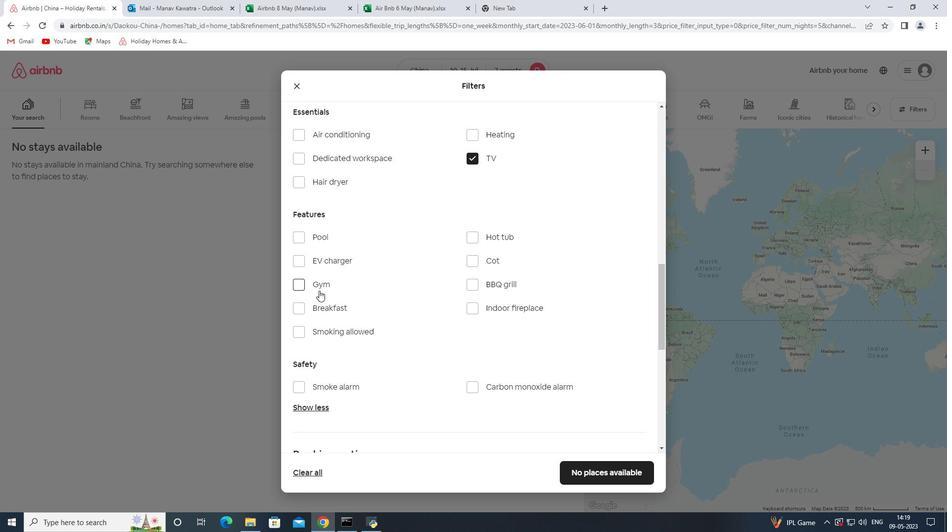 
Action: Mouse moved to (323, 304)
Screenshot: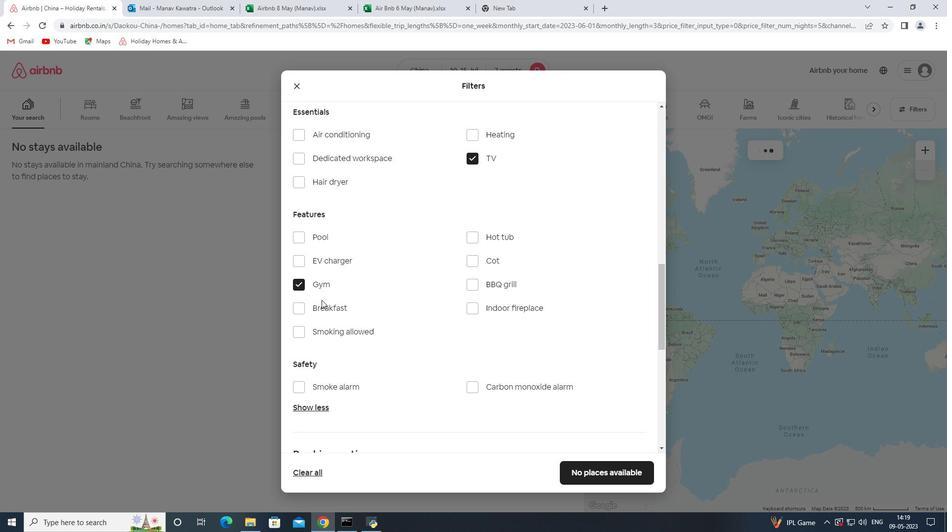 
Action: Mouse pressed left at (323, 304)
Screenshot: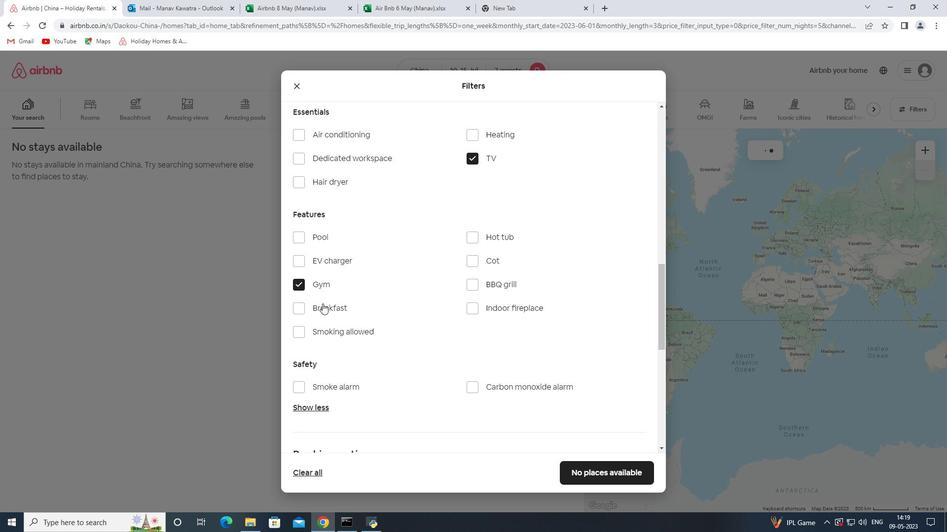
Action: Mouse scrolled (323, 304) with delta (0, 0)
Screenshot: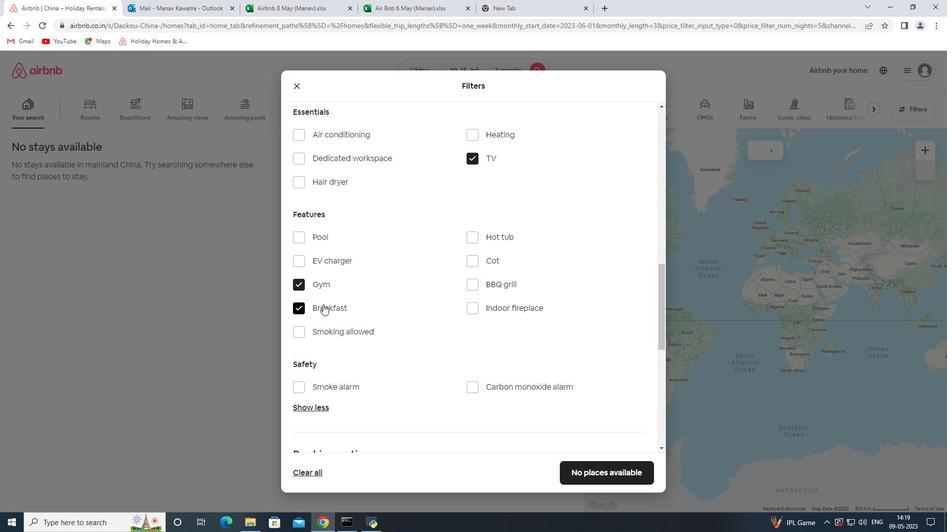 
Action: Mouse scrolled (323, 304) with delta (0, 0)
Screenshot: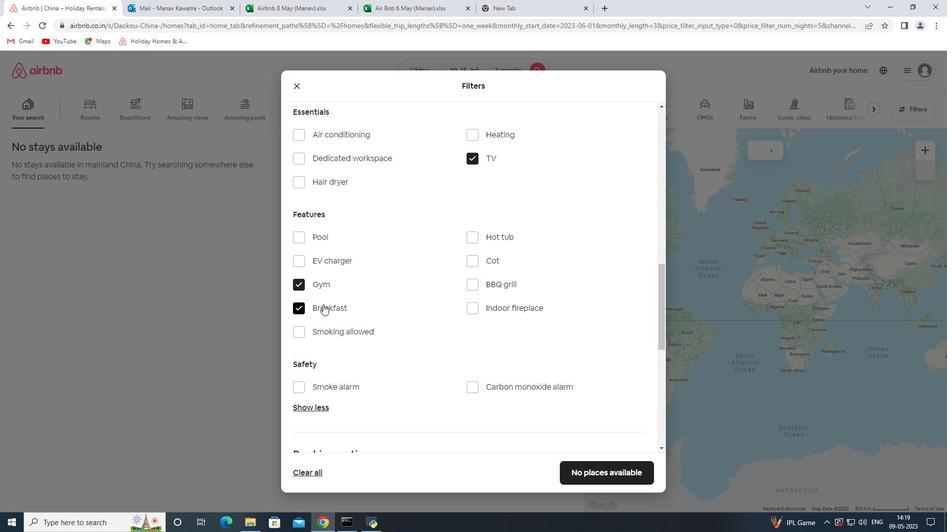 
Action: Mouse scrolled (323, 304) with delta (0, 0)
Screenshot: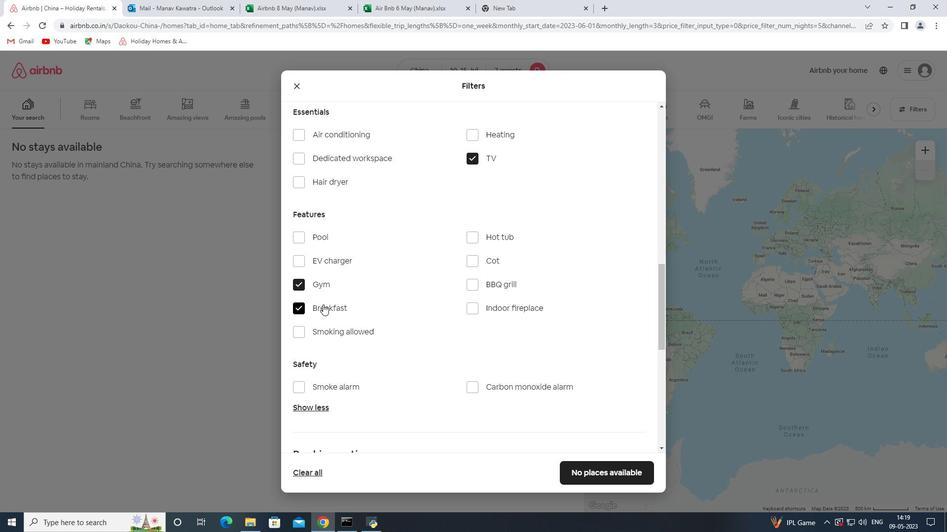 
Action: Mouse scrolled (323, 304) with delta (0, 0)
Screenshot: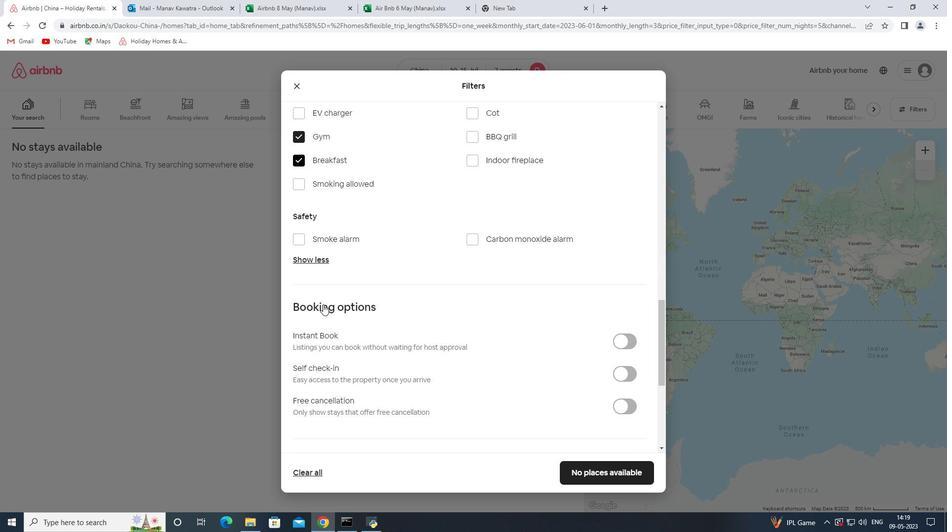 
Action: Mouse scrolled (323, 304) with delta (0, 0)
Screenshot: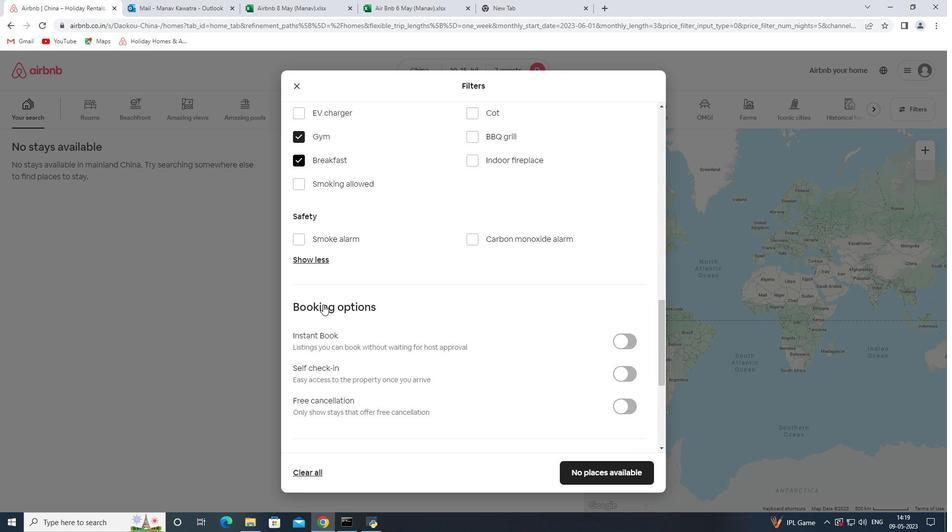 
Action: Mouse moved to (627, 275)
Screenshot: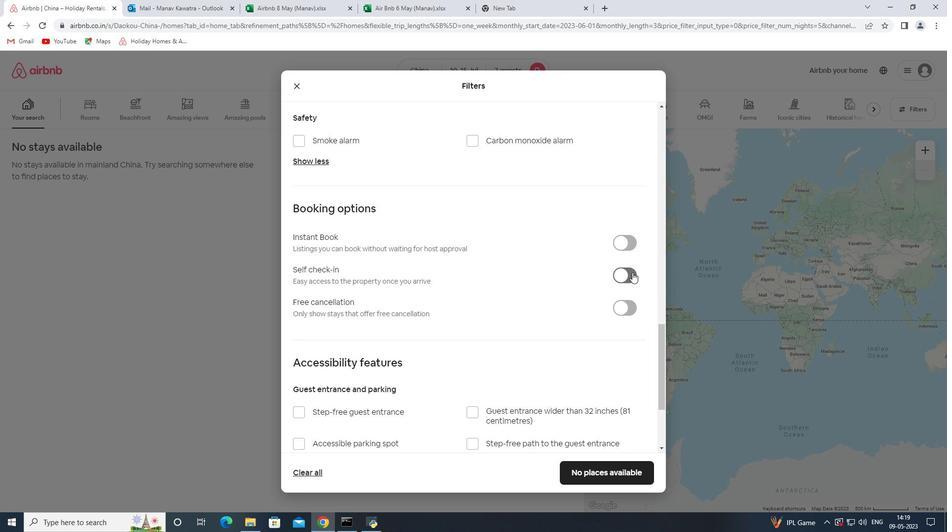 
Action: Mouse pressed left at (627, 275)
Screenshot: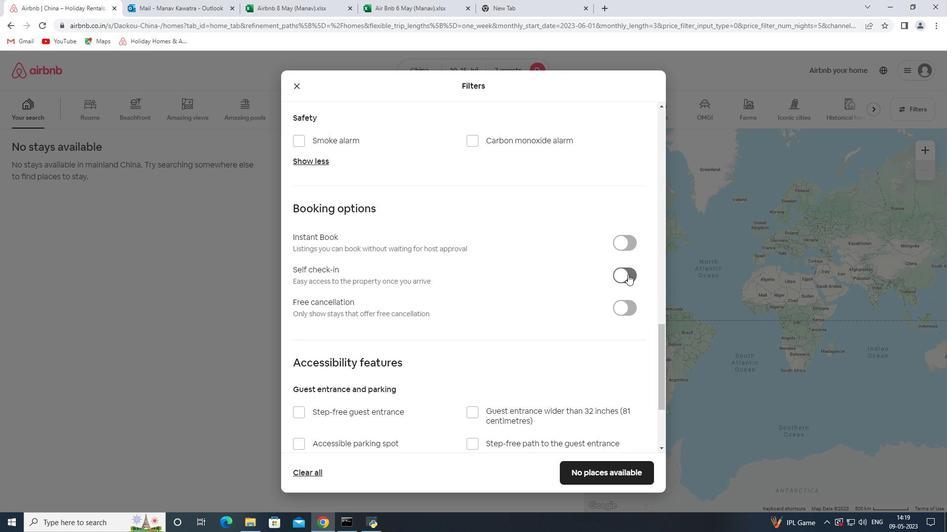 
Action: Mouse moved to (551, 312)
Screenshot: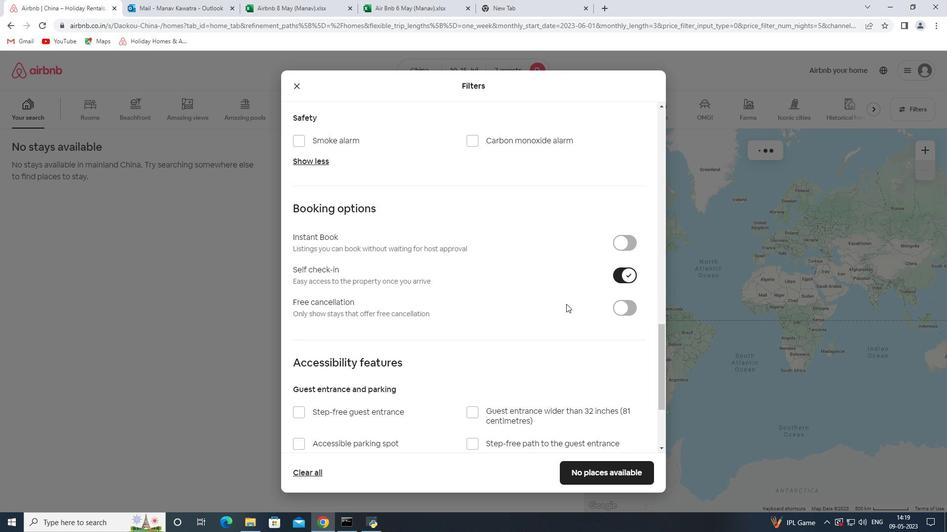 
Action: Mouse scrolled (551, 312) with delta (0, 0)
Screenshot: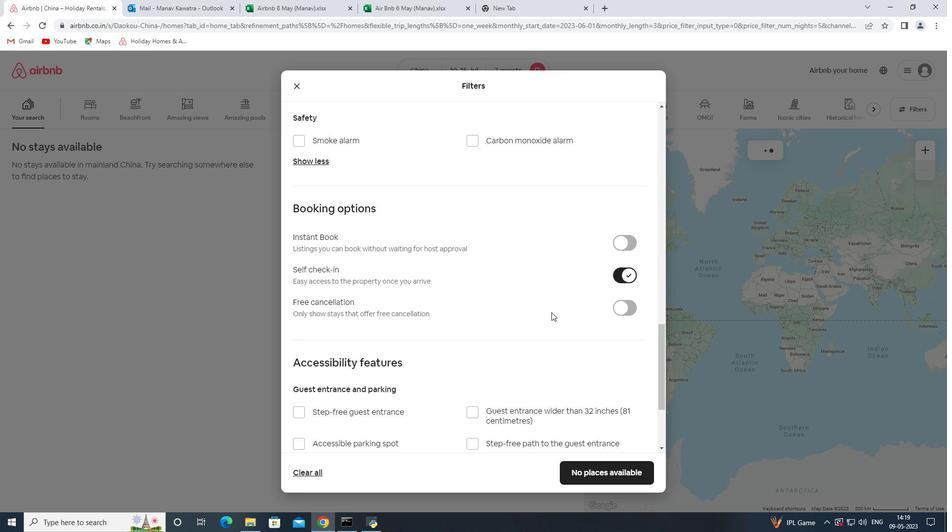 
Action: Mouse scrolled (551, 312) with delta (0, 0)
Screenshot: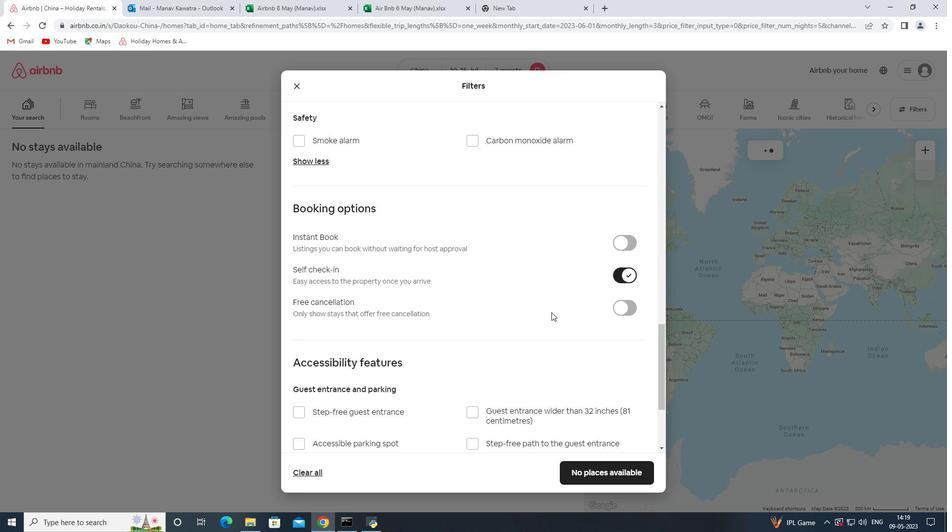
Action: Mouse scrolled (551, 312) with delta (0, 0)
Screenshot: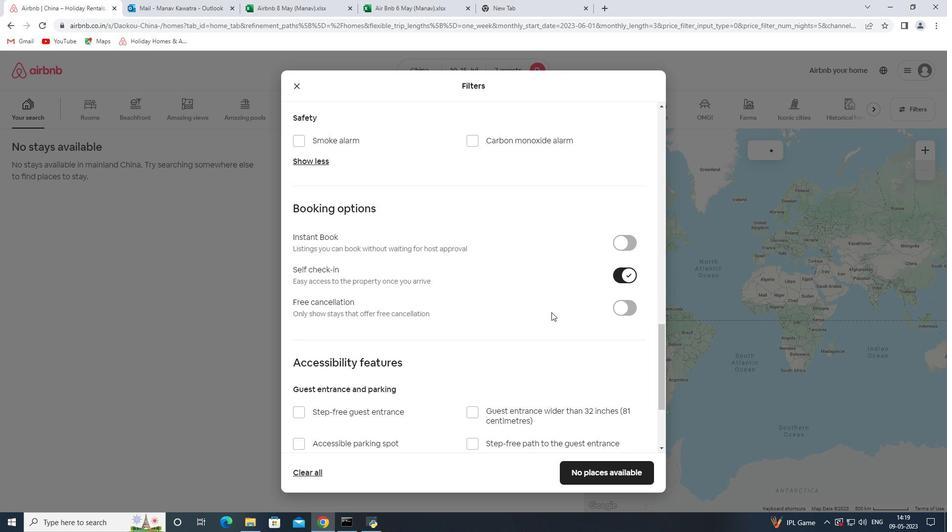 
Action: Mouse moved to (429, 358)
Screenshot: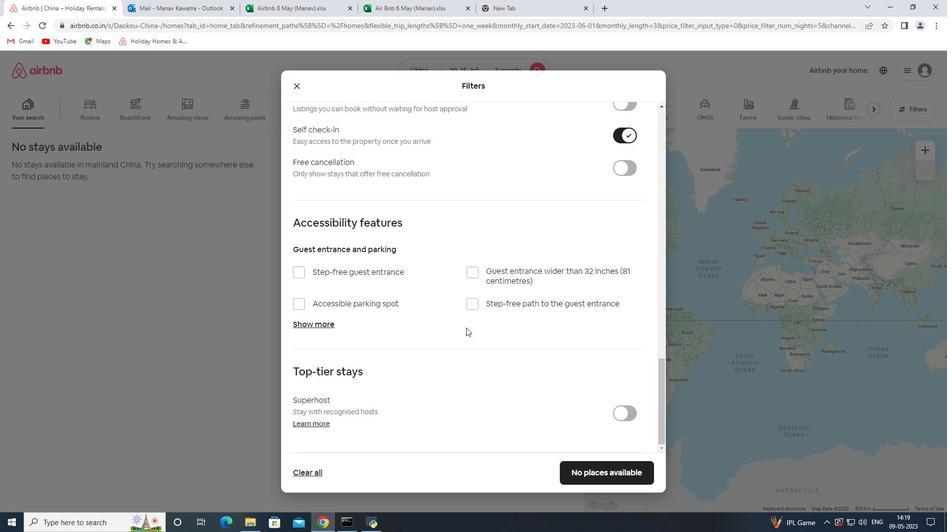 
Action: Mouse scrolled (429, 357) with delta (0, 0)
Screenshot: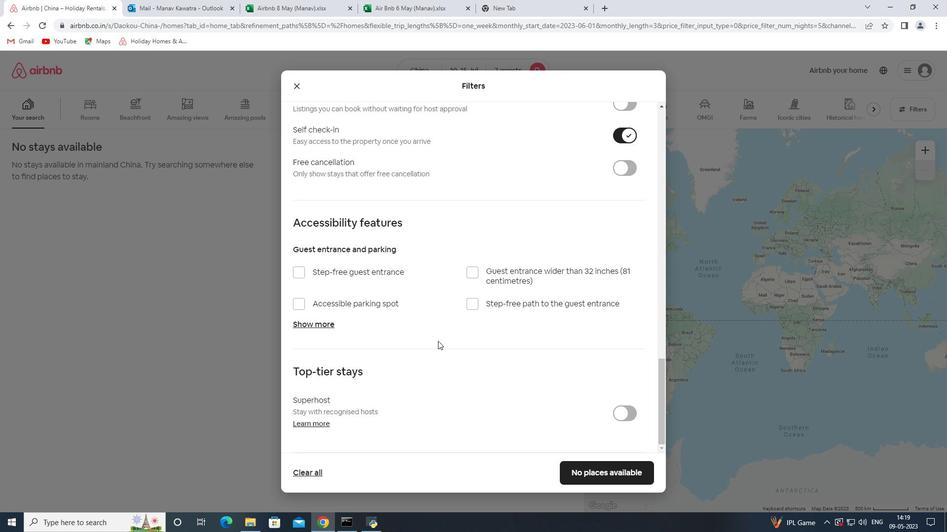 
Action: Mouse scrolled (429, 357) with delta (0, 0)
Screenshot: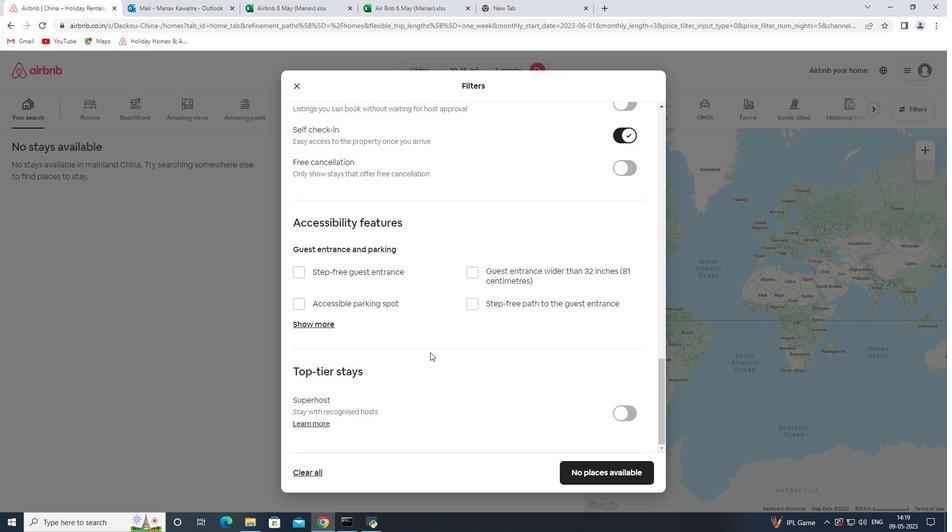 
Action: Mouse scrolled (429, 357) with delta (0, 0)
Screenshot: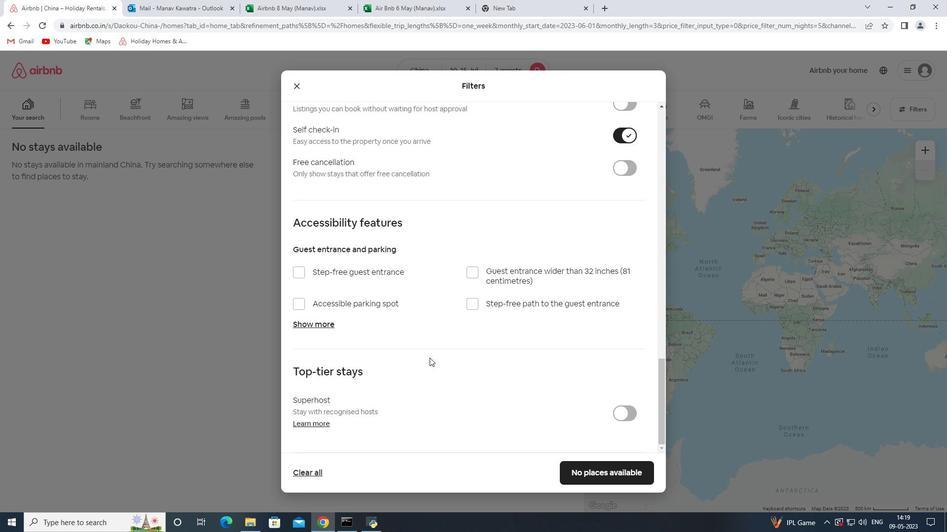 
Action: Mouse moved to (467, 419)
Screenshot: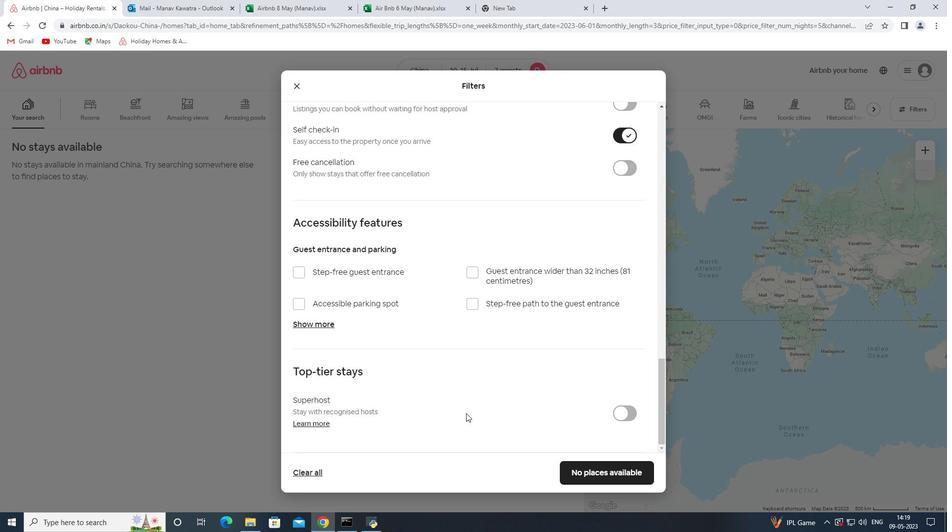 
Action: Mouse scrolled (467, 419) with delta (0, 0)
Screenshot: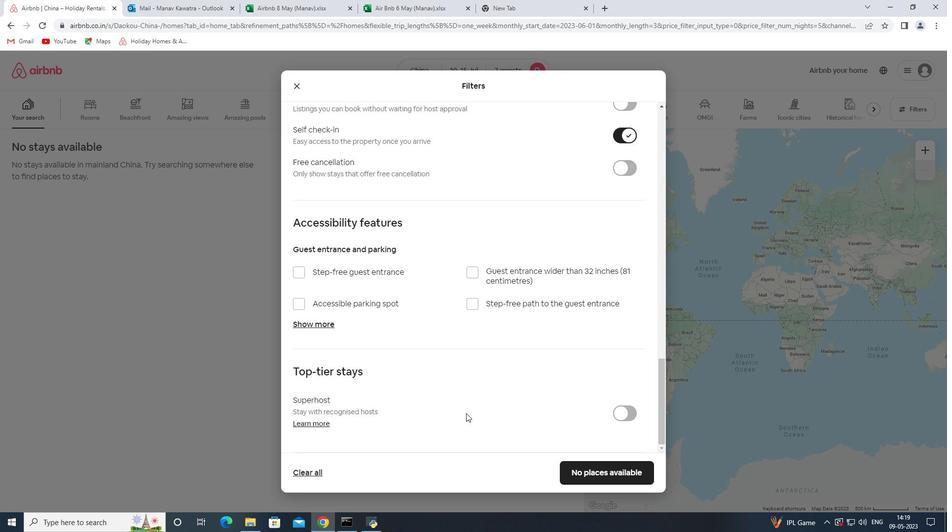 
Action: Mouse moved to (467, 420)
Screenshot: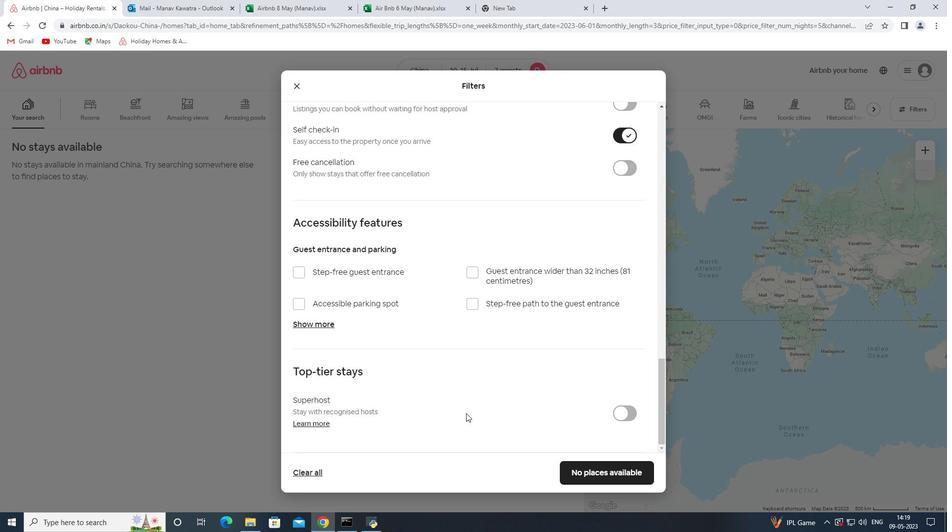 
Action: Mouse scrolled (467, 420) with delta (0, 0)
Screenshot: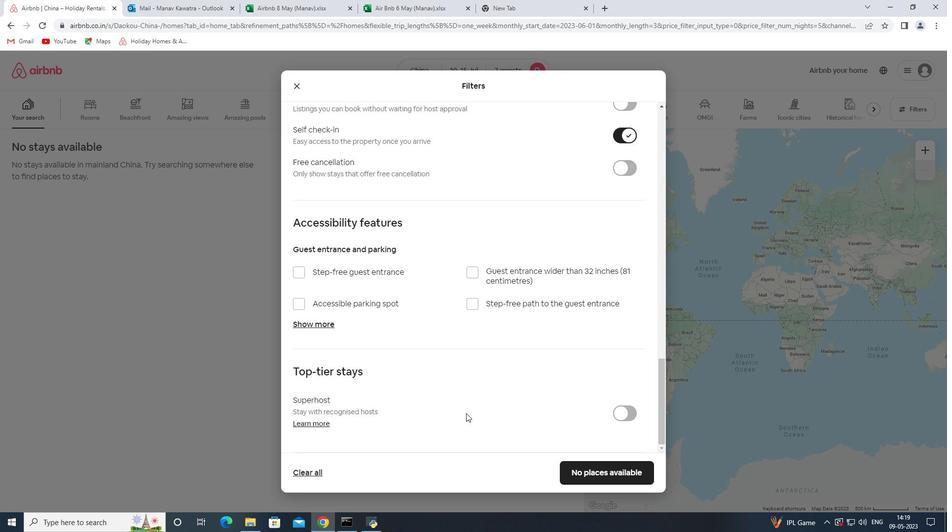 
Action: Mouse moved to (472, 422)
Screenshot: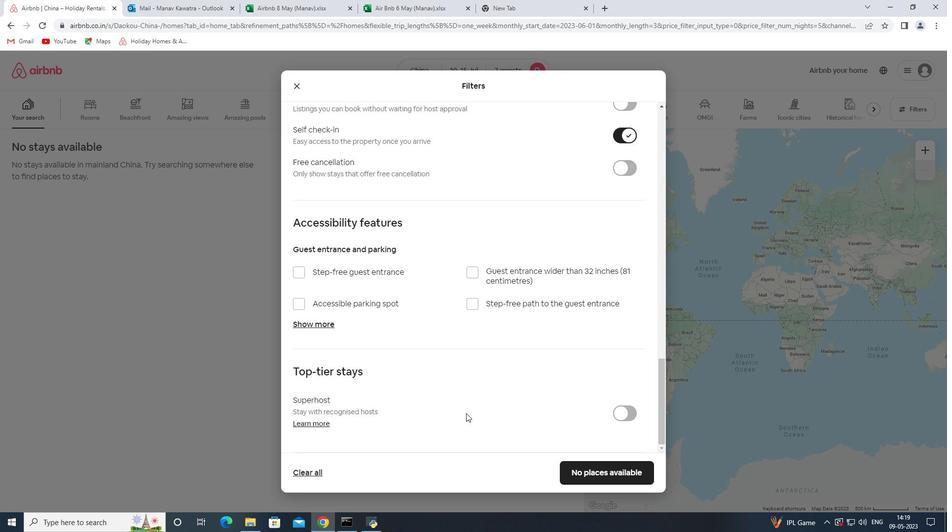 
Action: Mouse scrolled (472, 422) with delta (0, 0)
Screenshot: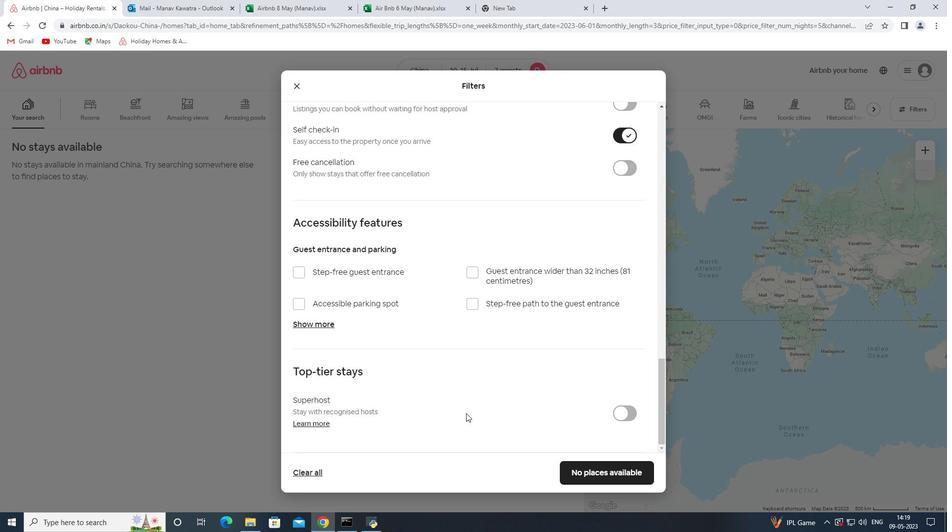 
Action: Mouse moved to (489, 429)
Screenshot: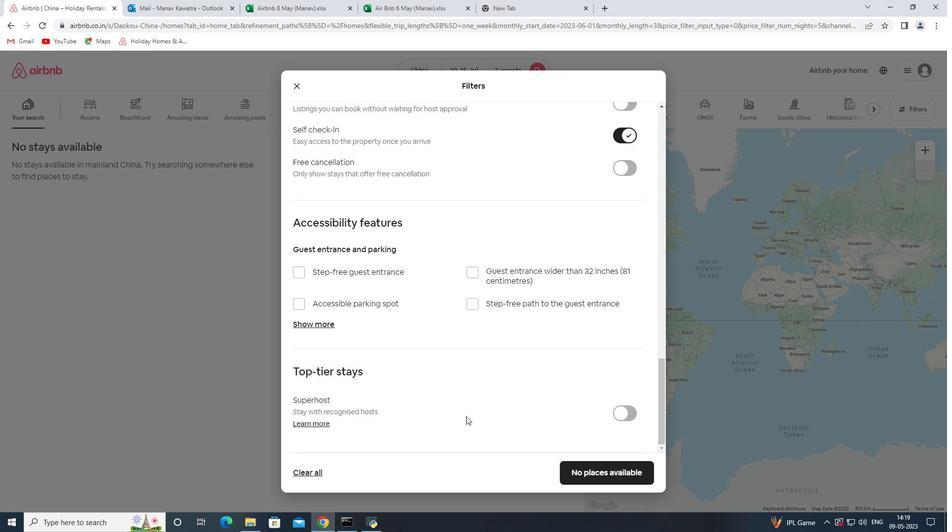 
Action: Mouse scrolled (489, 429) with delta (0, 0)
Screenshot: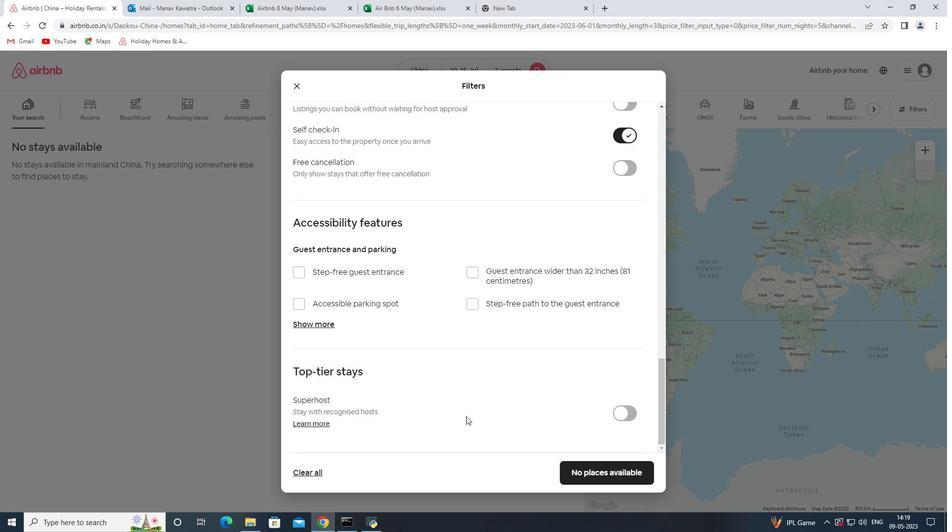 
Action: Mouse moved to (587, 473)
Screenshot: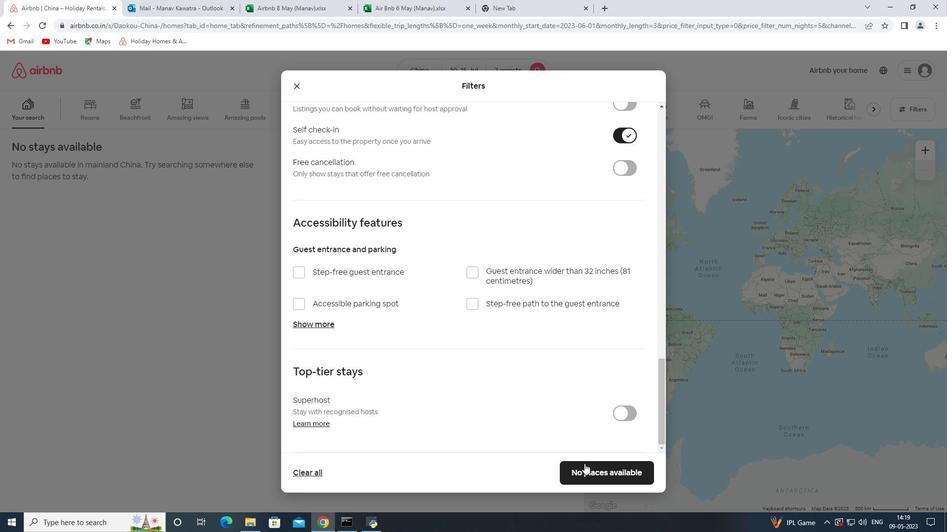 
Action: Mouse pressed left at (587, 473)
Screenshot: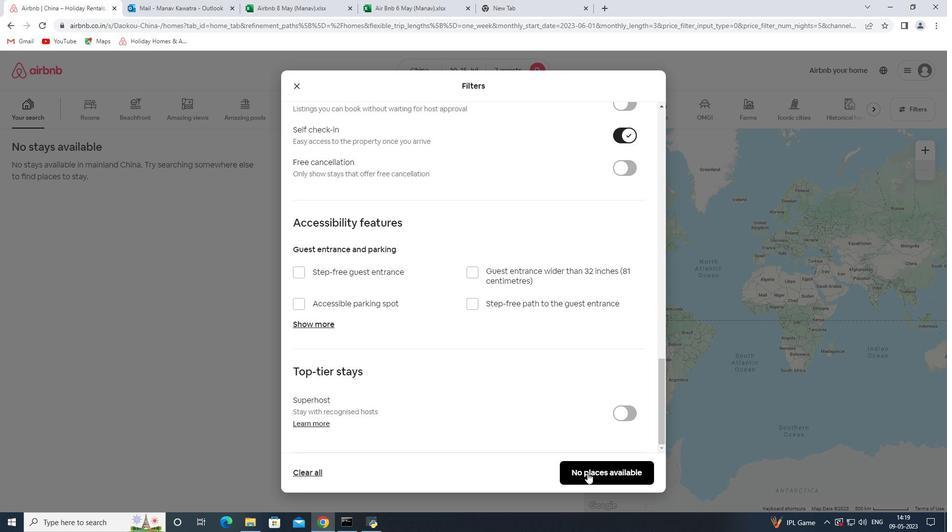 
